 Task: Search one way flight ticket for 2 adults, 2 children, 2 infants in seat in first from Evansville: Evansville Regional Airport to Springfield: Abraham Lincoln Capital Airport on 5-2-2023. Choice of flights is Spirit. Number of bags: 1 checked bag. Price is upto 71000. Outbound departure time preference is 20:15.
Action: Mouse moved to (371, 333)
Screenshot: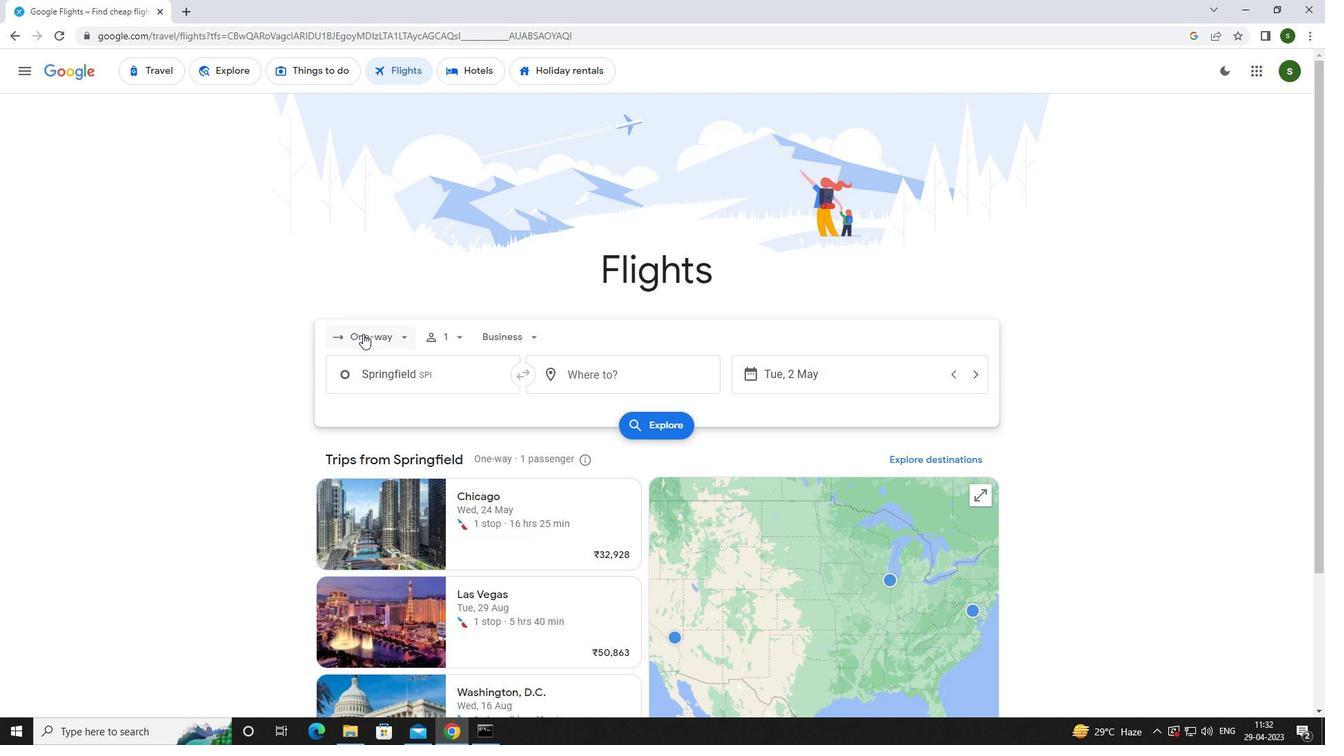 
Action: Mouse pressed left at (371, 333)
Screenshot: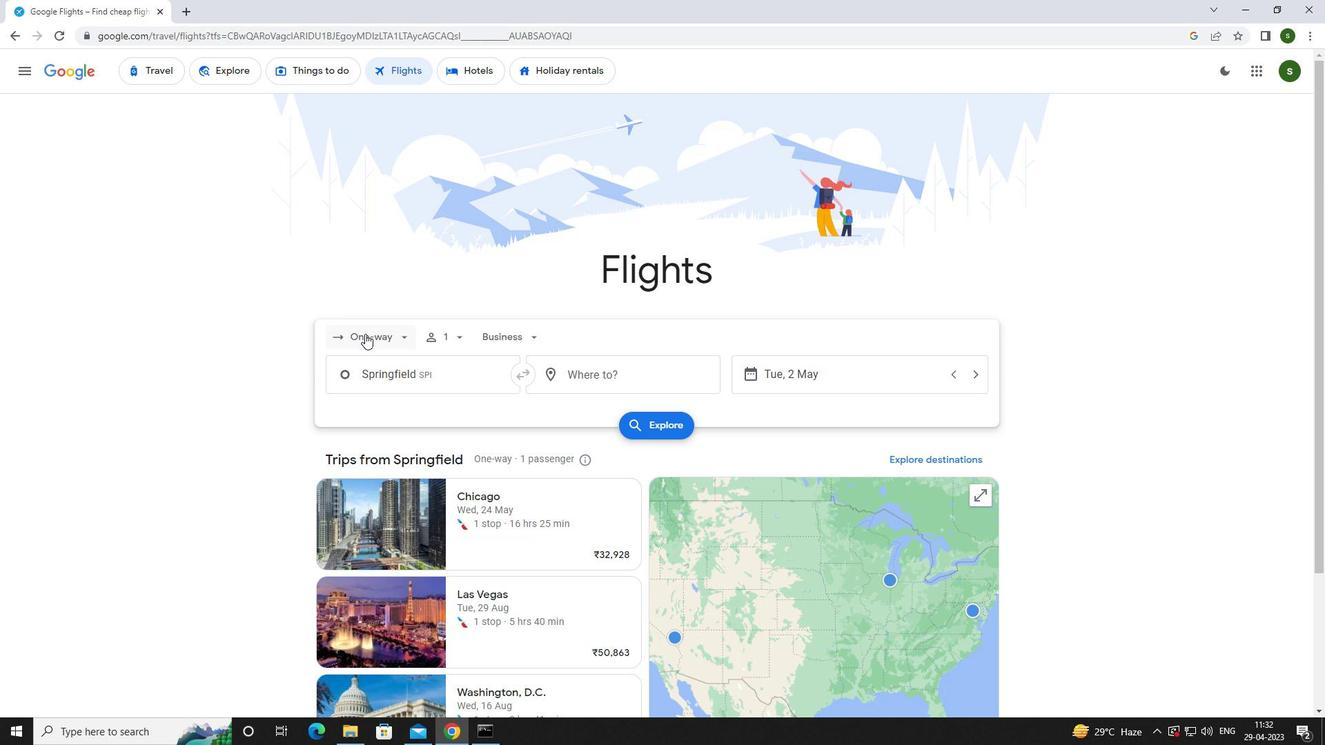 
Action: Mouse moved to (395, 402)
Screenshot: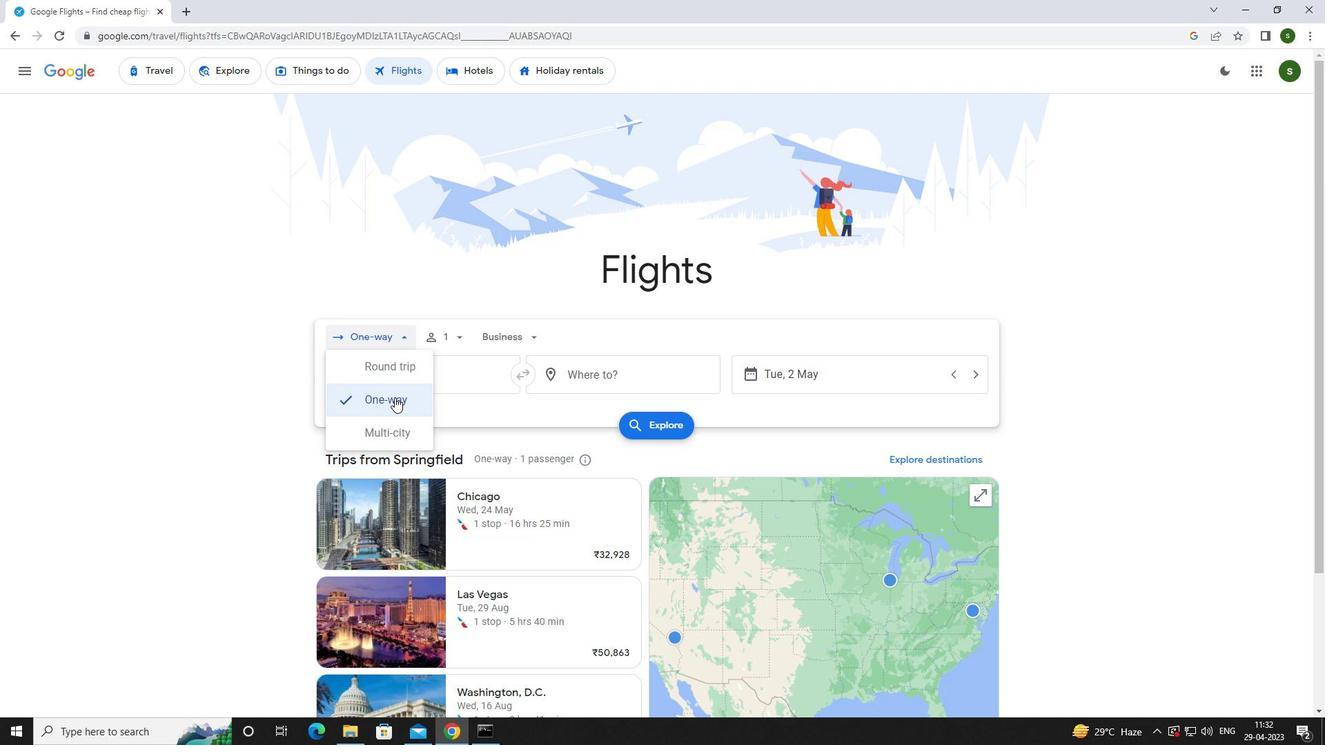
Action: Mouse pressed left at (395, 402)
Screenshot: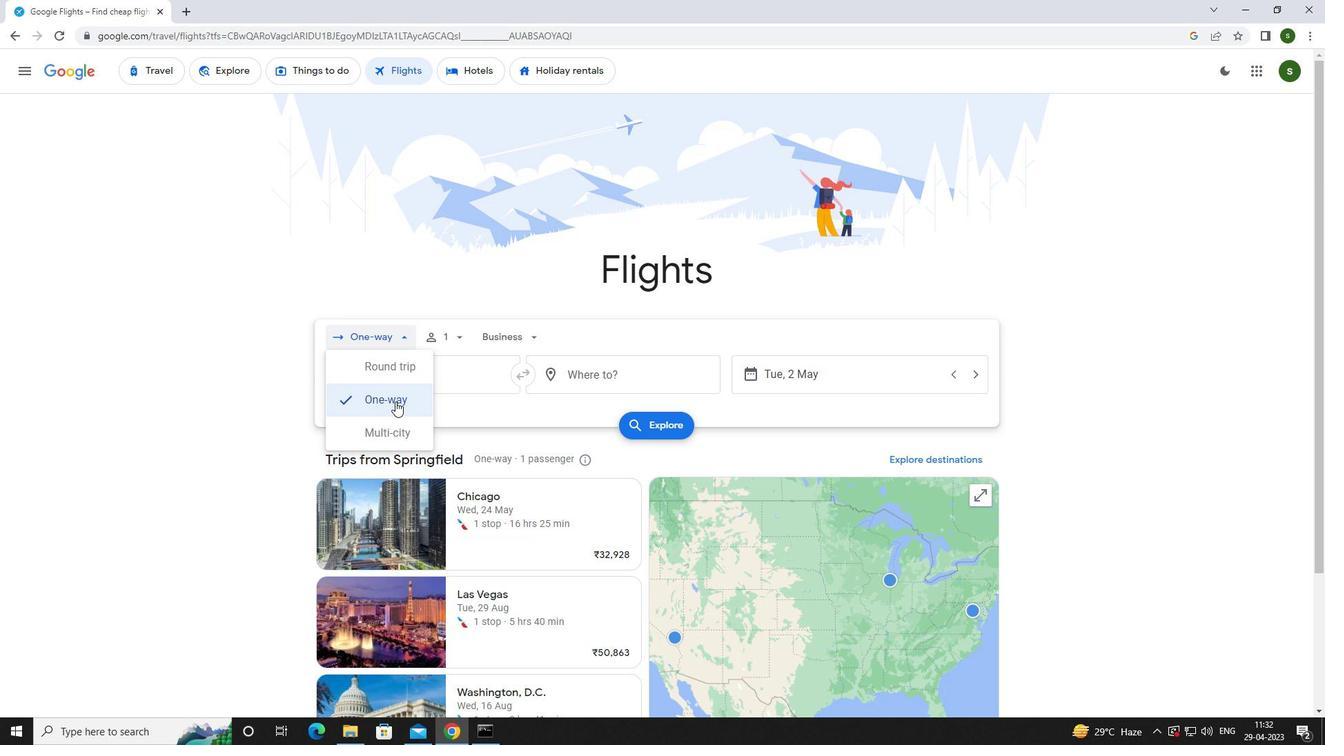 
Action: Mouse moved to (448, 337)
Screenshot: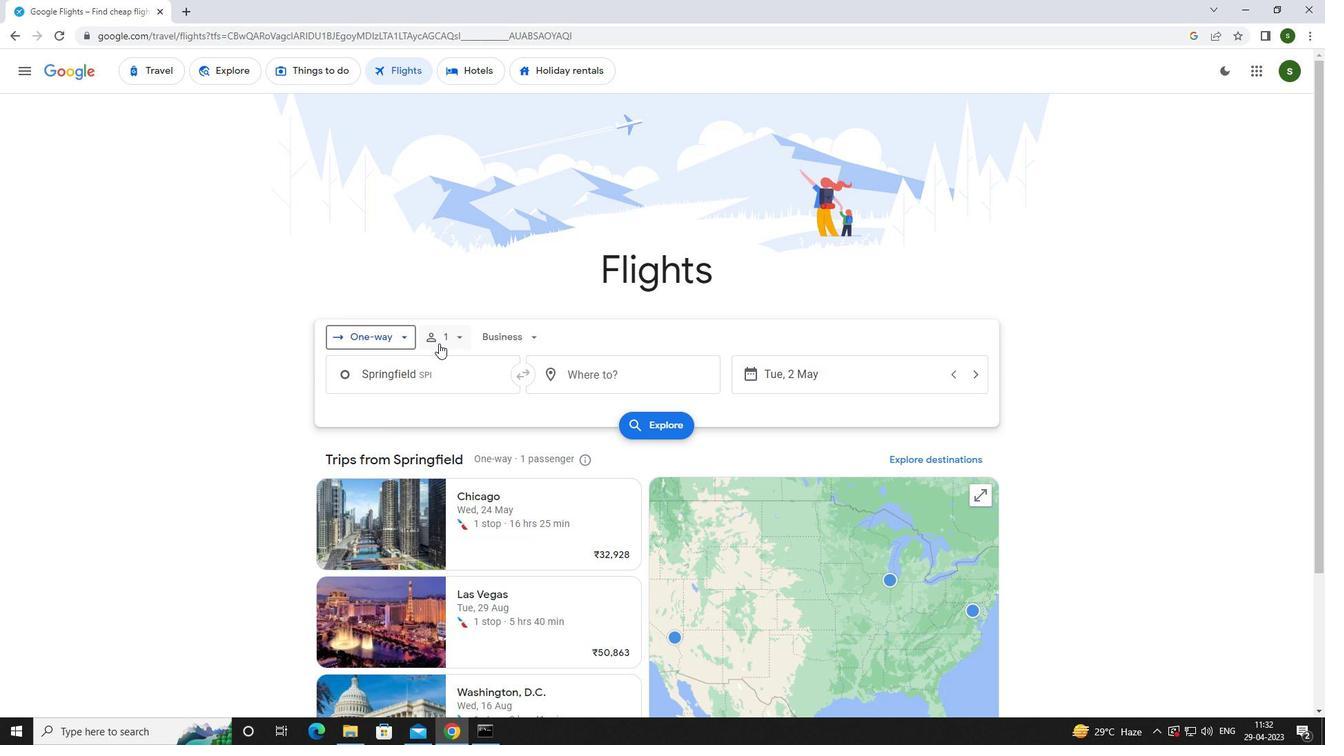 
Action: Mouse pressed left at (448, 337)
Screenshot: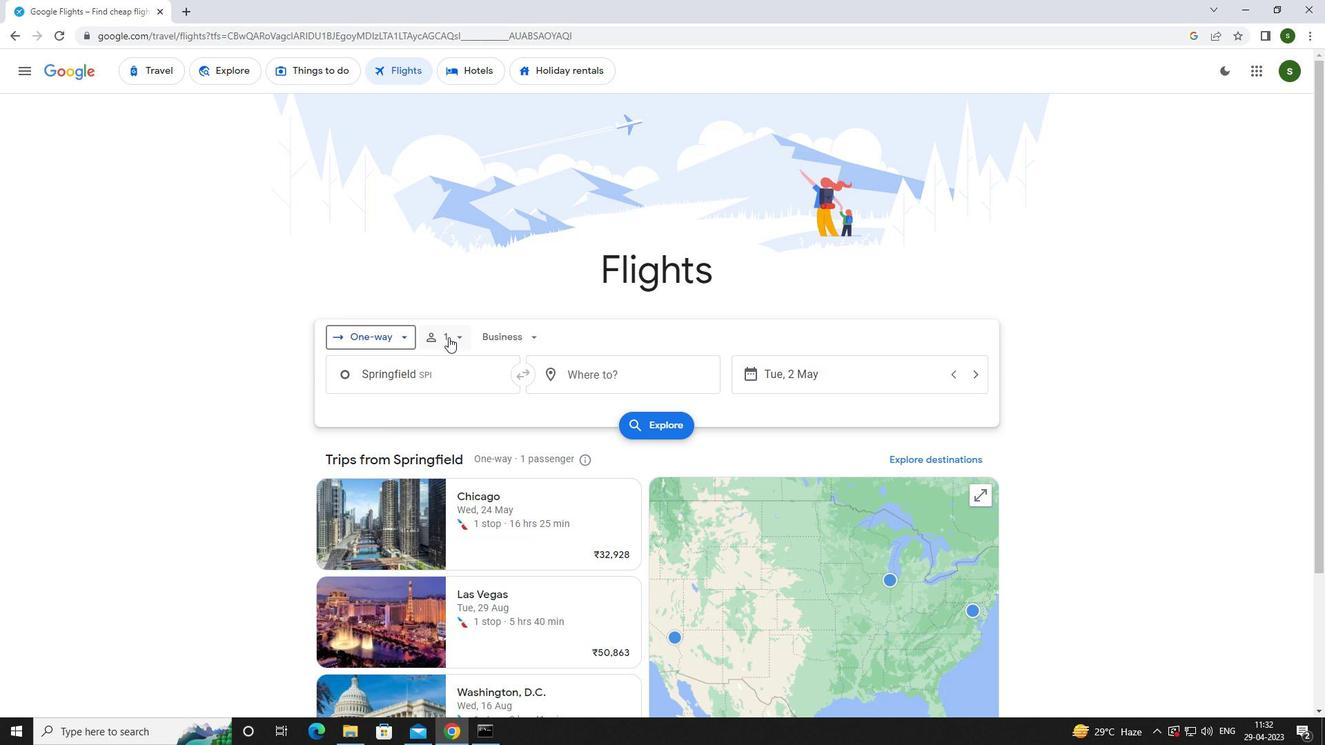 
Action: Mouse moved to (566, 372)
Screenshot: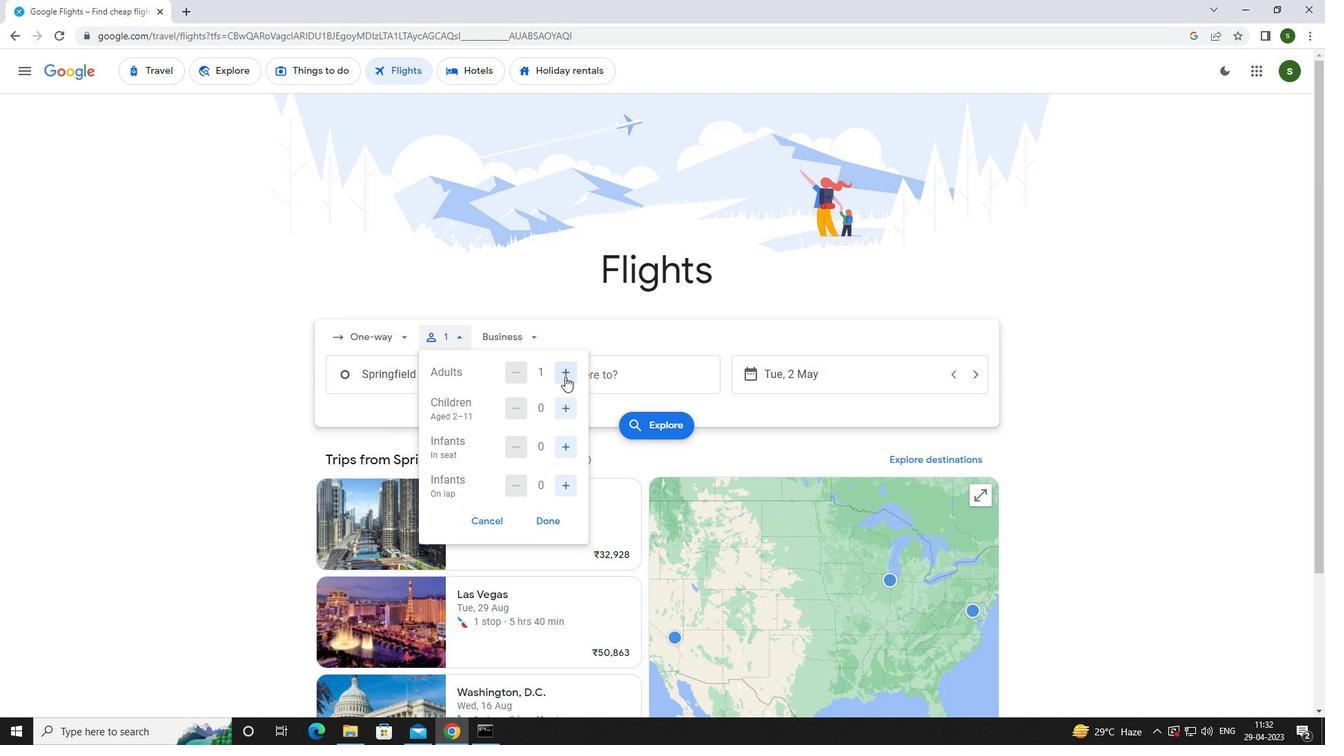
Action: Mouse pressed left at (566, 372)
Screenshot: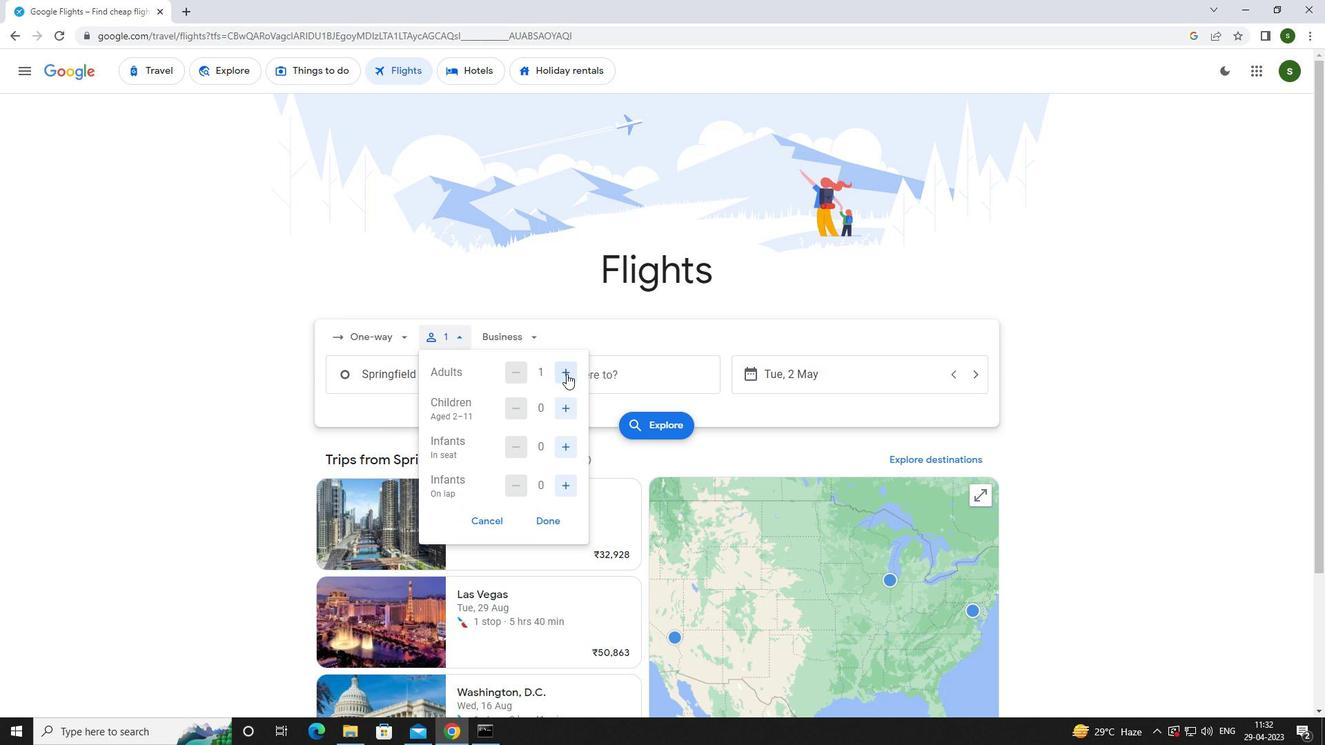 
Action: Mouse moved to (563, 403)
Screenshot: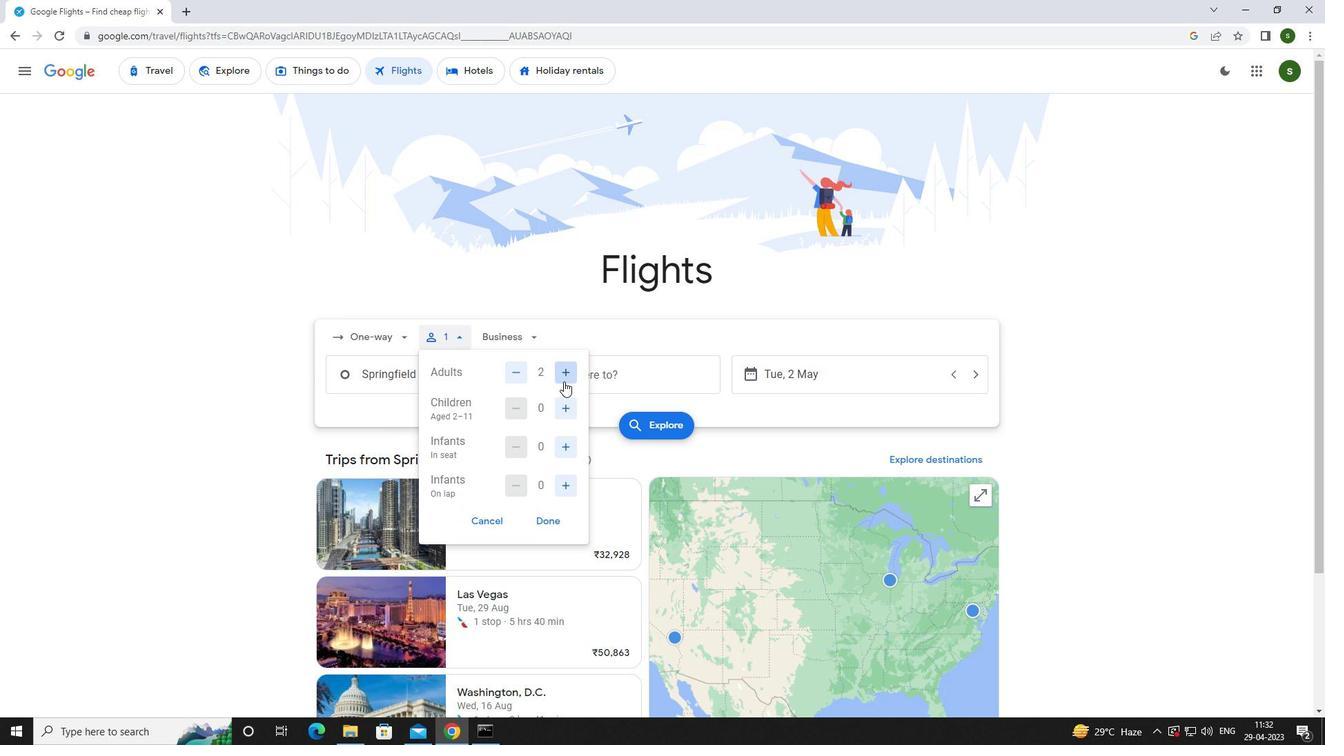 
Action: Mouse pressed left at (563, 403)
Screenshot: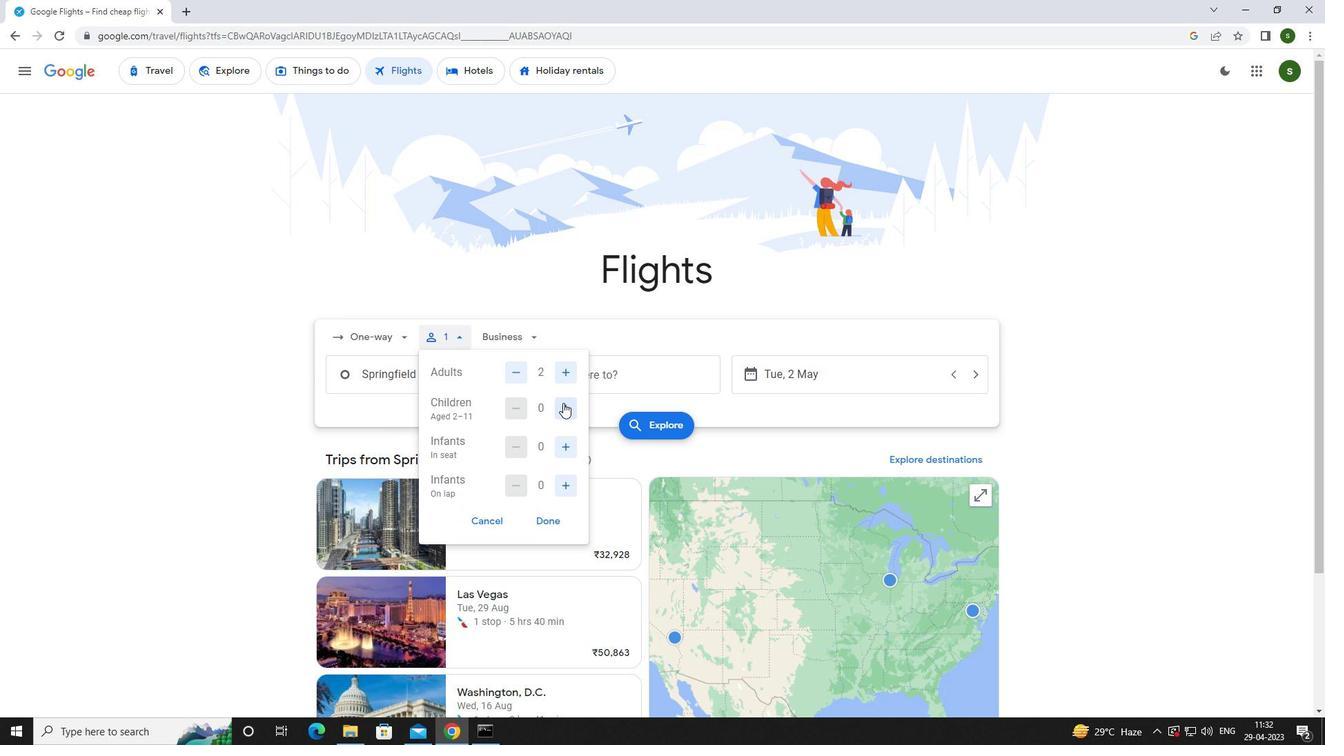 
Action: Mouse pressed left at (563, 403)
Screenshot: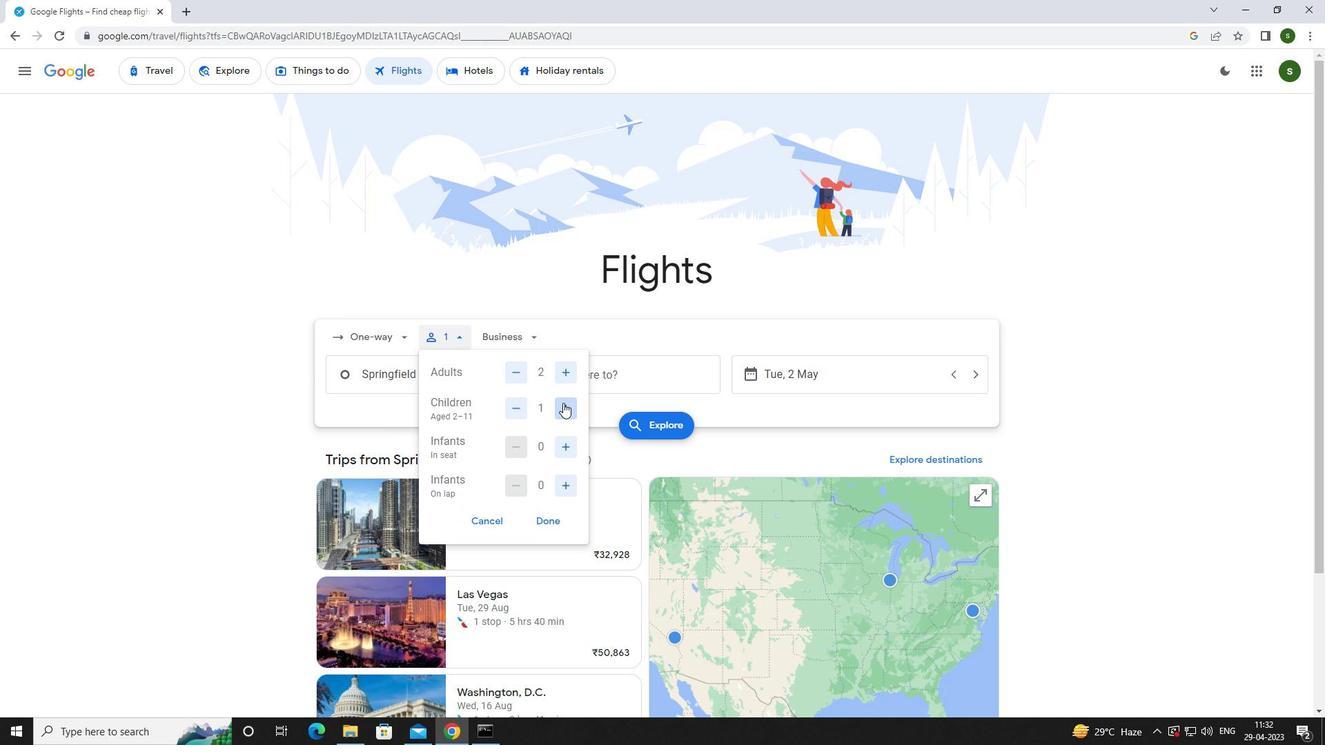 
Action: Mouse moved to (563, 445)
Screenshot: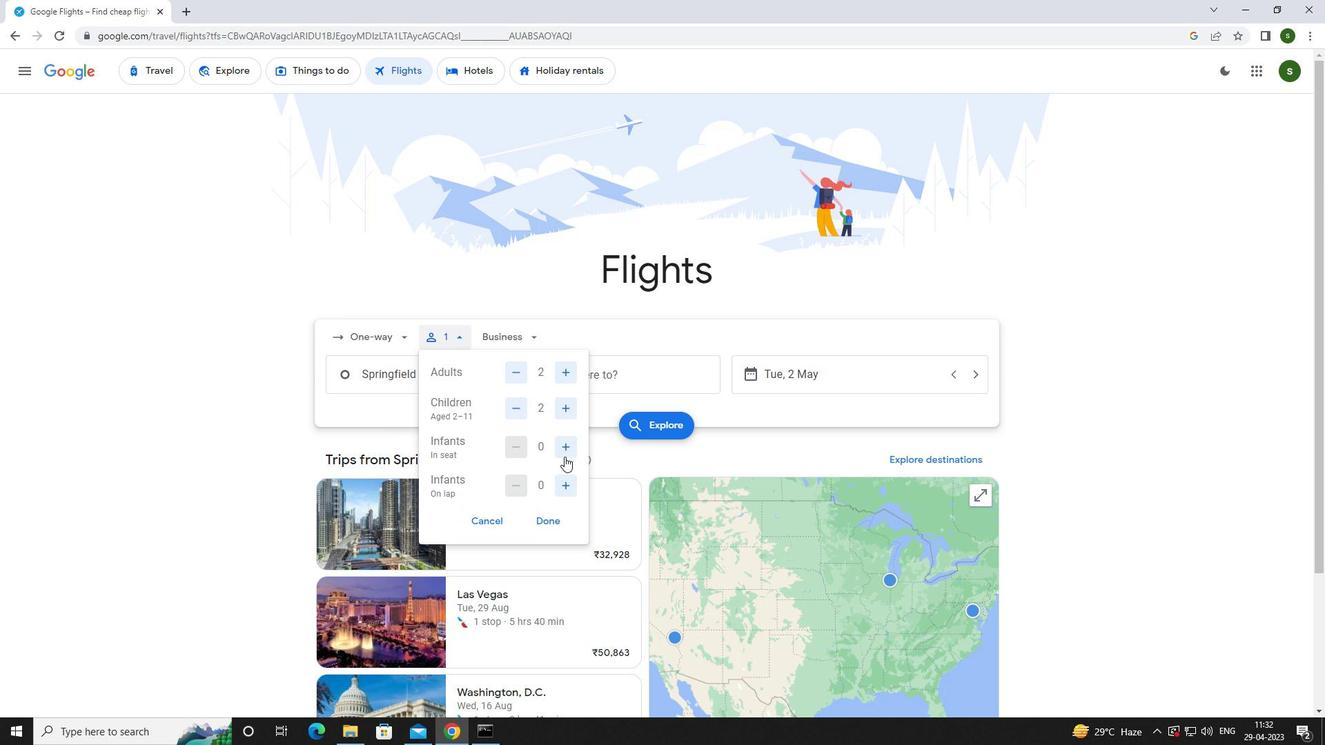 
Action: Mouse pressed left at (563, 445)
Screenshot: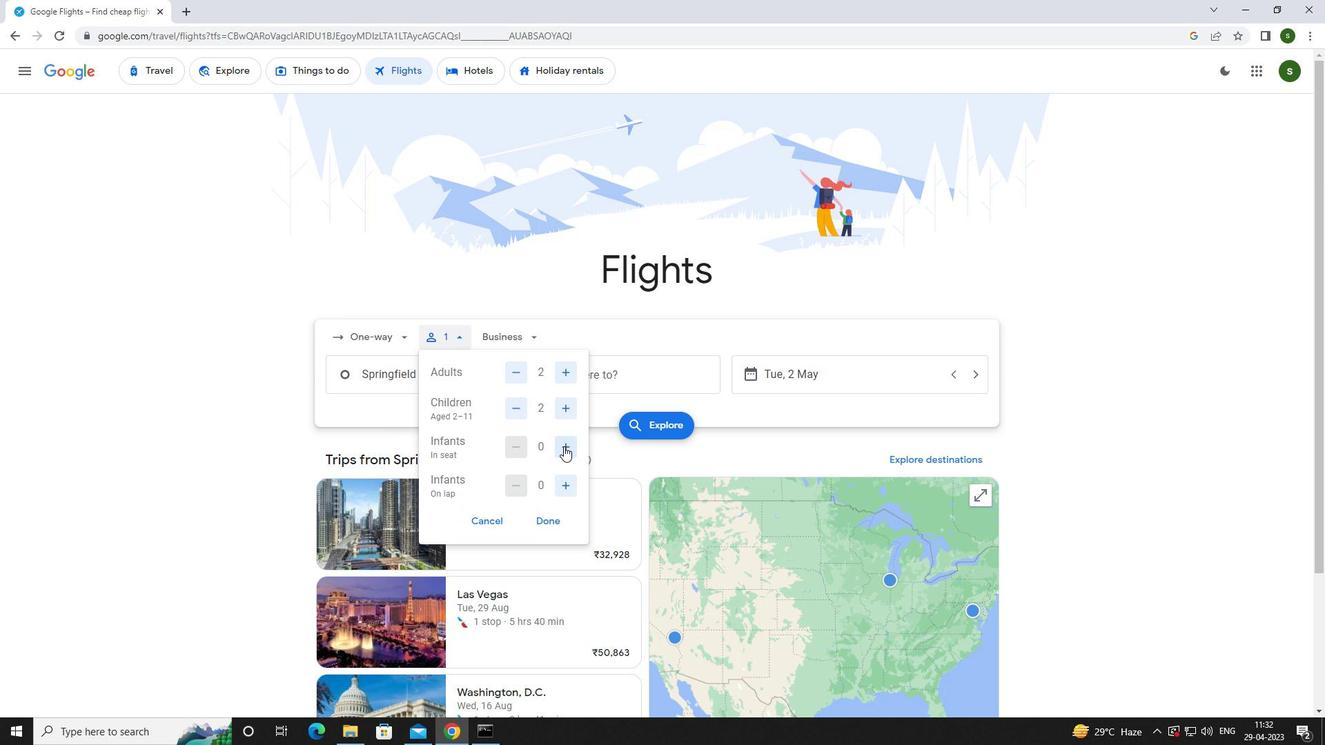 
Action: Mouse moved to (563, 445)
Screenshot: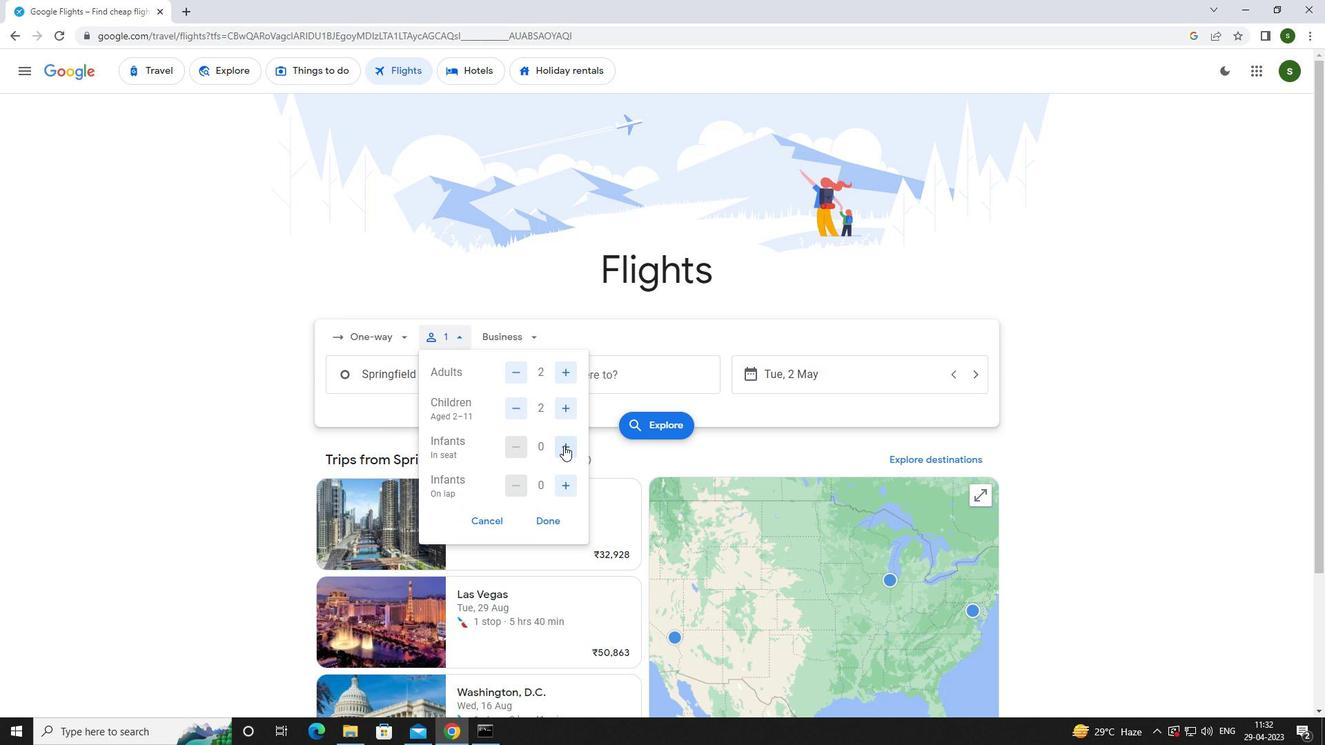 
Action: Mouse pressed left at (563, 445)
Screenshot: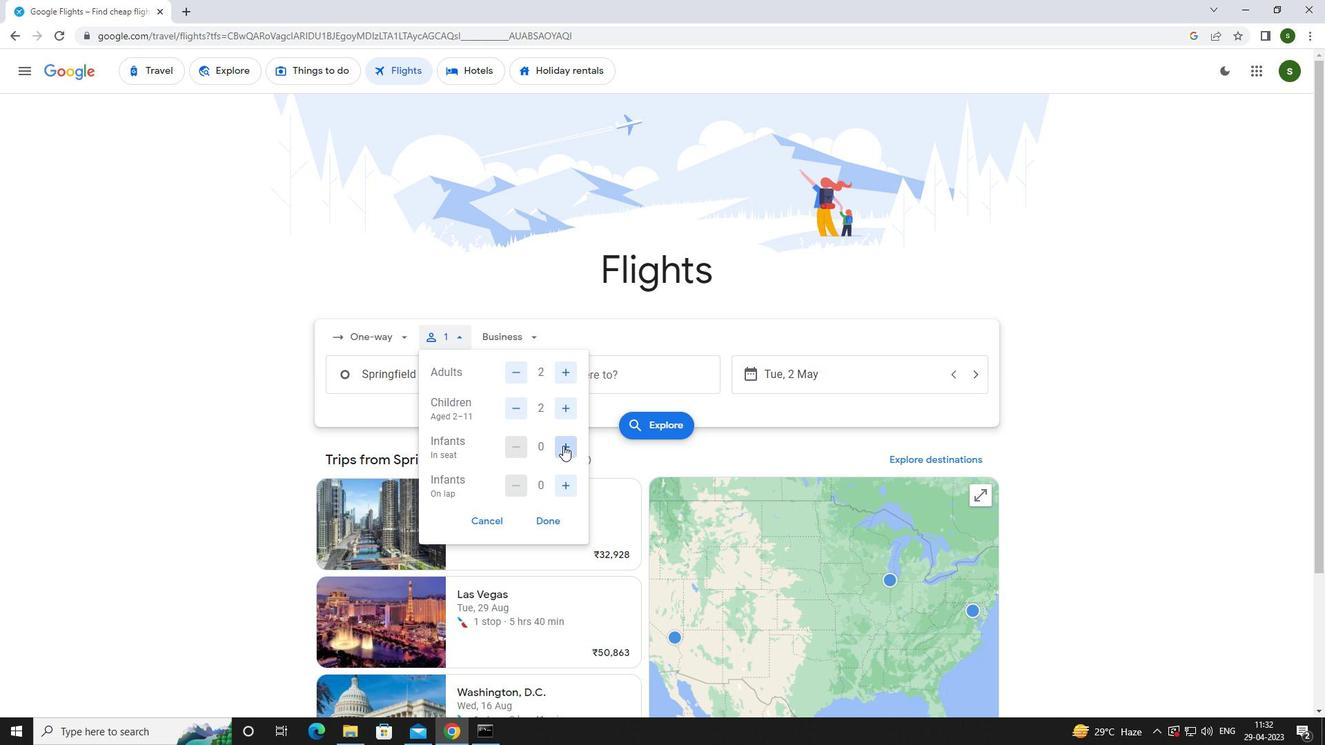 
Action: Mouse moved to (523, 336)
Screenshot: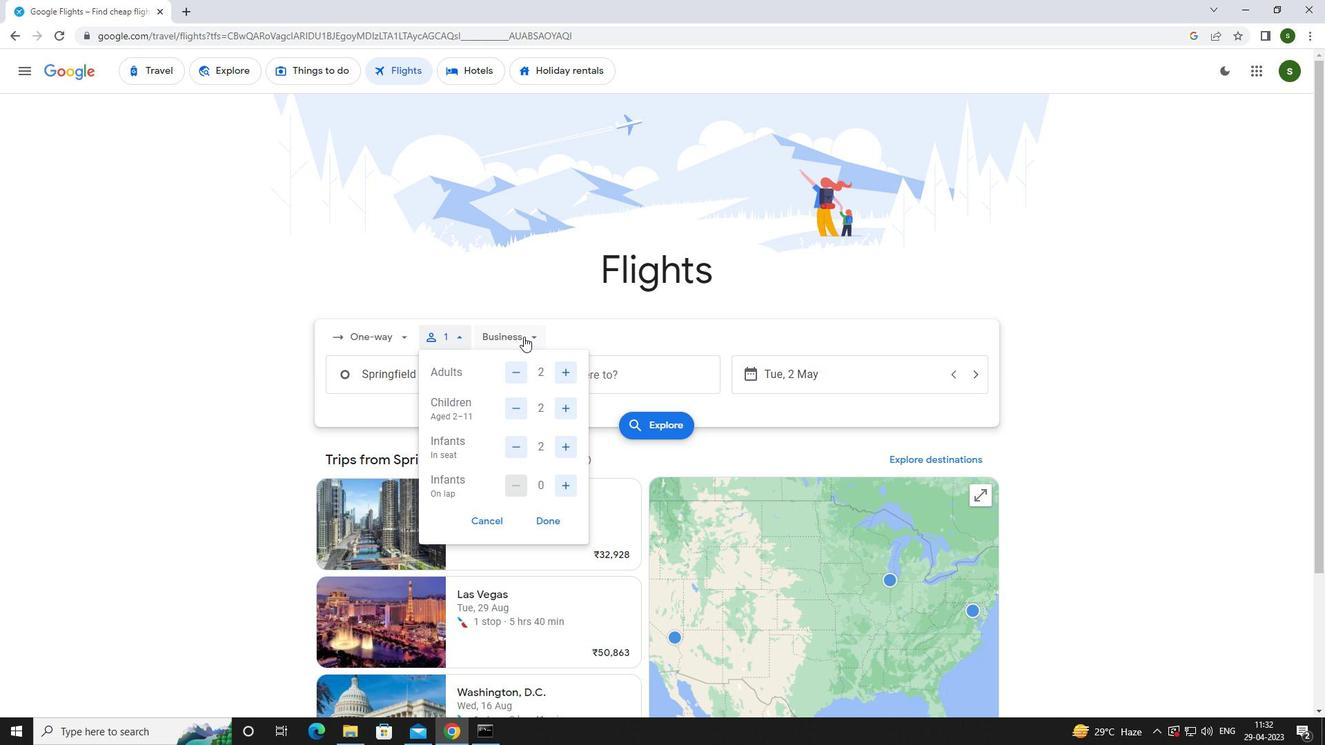 
Action: Mouse pressed left at (523, 336)
Screenshot: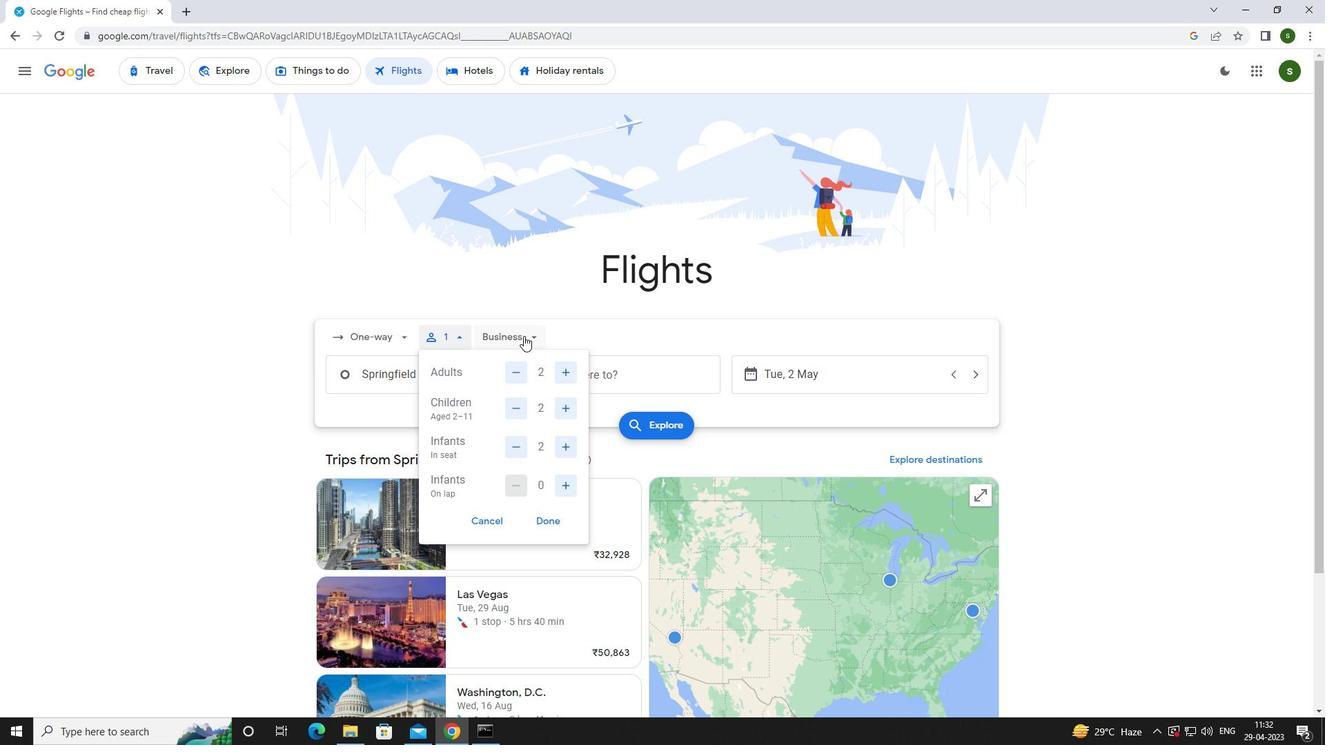
Action: Mouse moved to (525, 464)
Screenshot: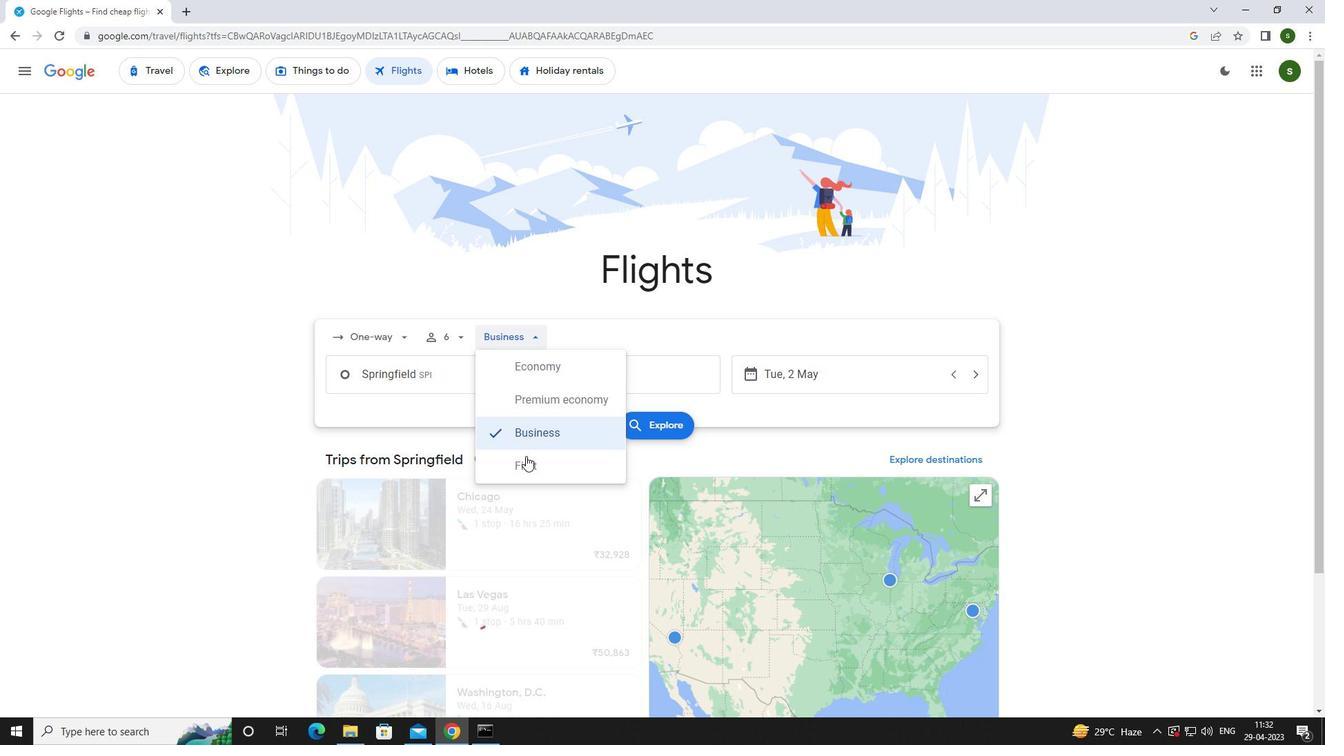 
Action: Mouse pressed left at (525, 464)
Screenshot: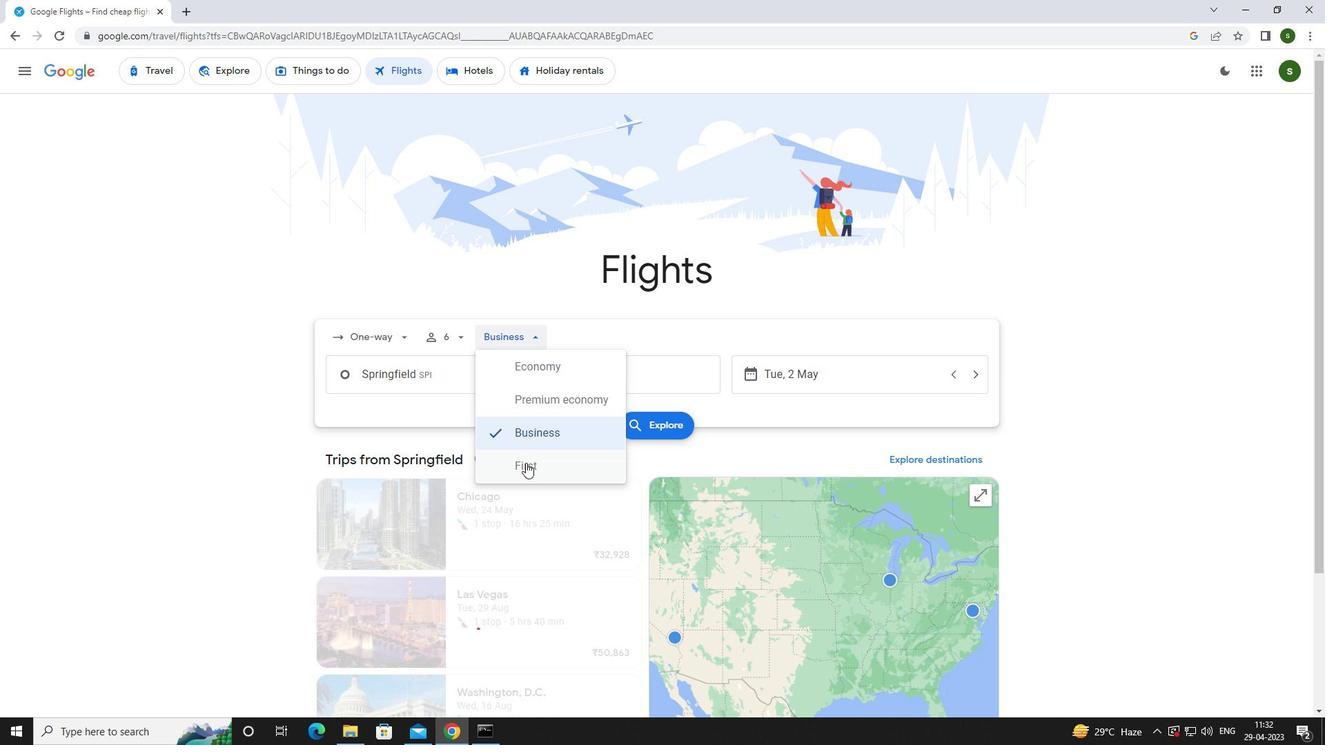 
Action: Mouse moved to (442, 382)
Screenshot: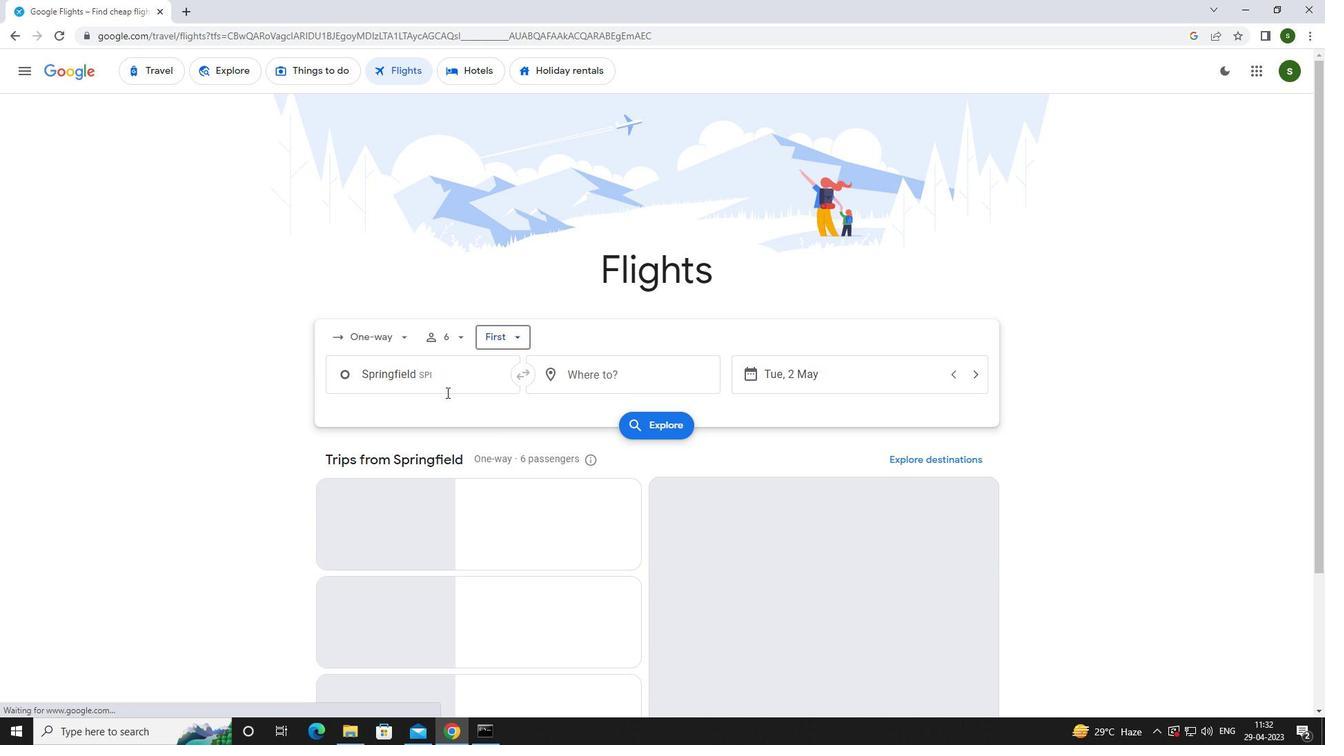 
Action: Mouse pressed left at (442, 382)
Screenshot: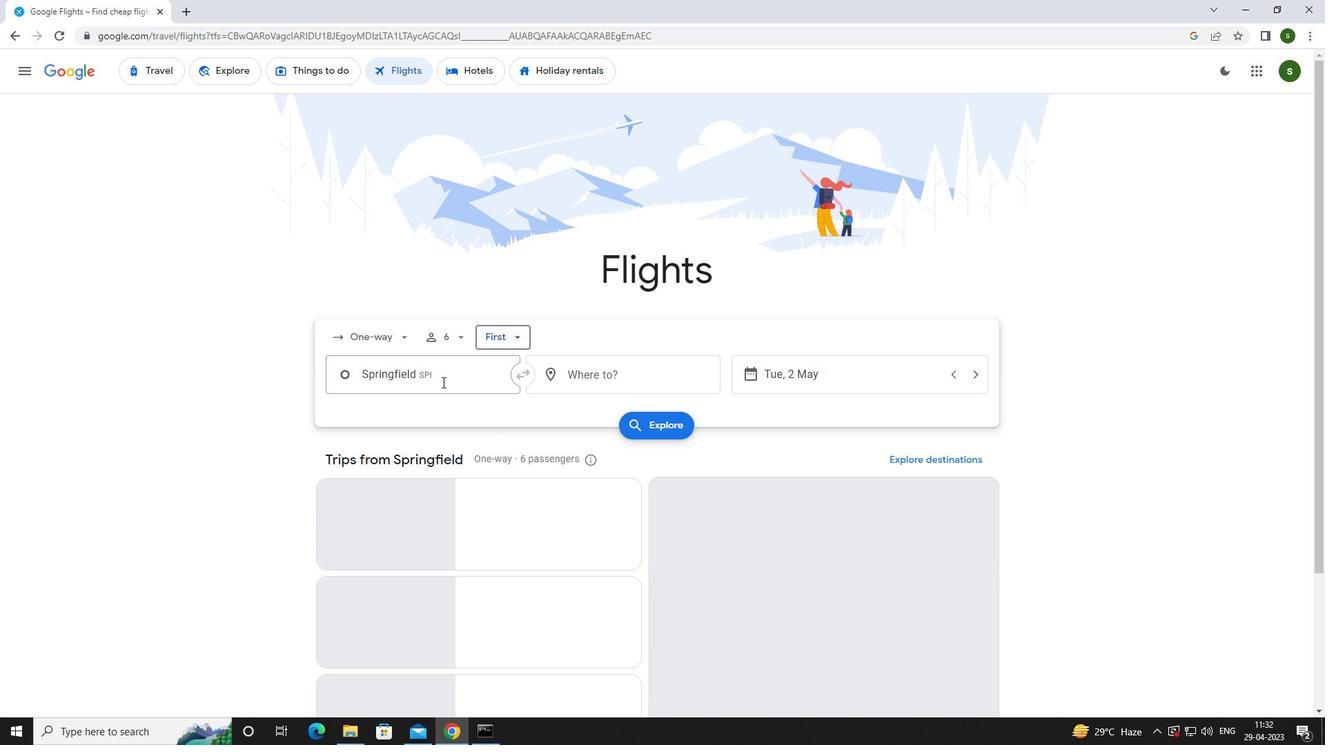 
Action: Key pressed e<Key.caps_lock>vansville
Screenshot: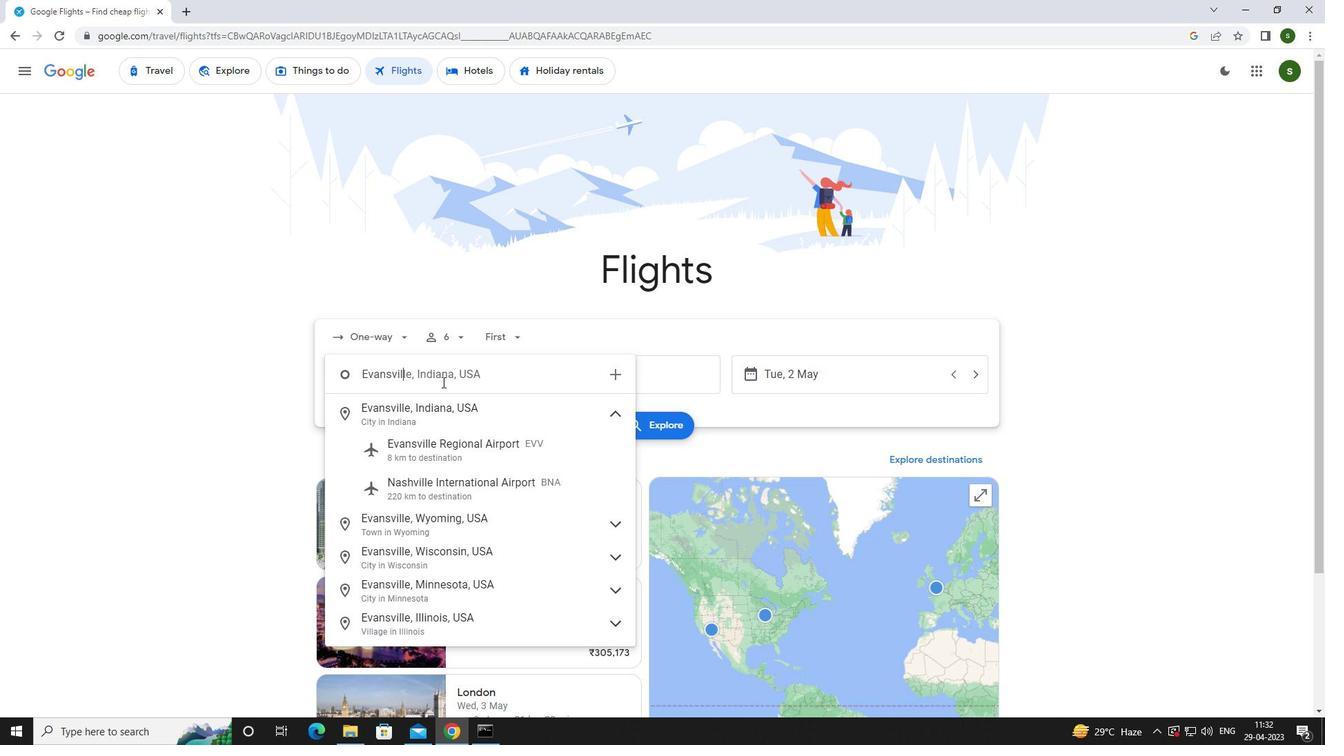 
Action: Mouse moved to (452, 437)
Screenshot: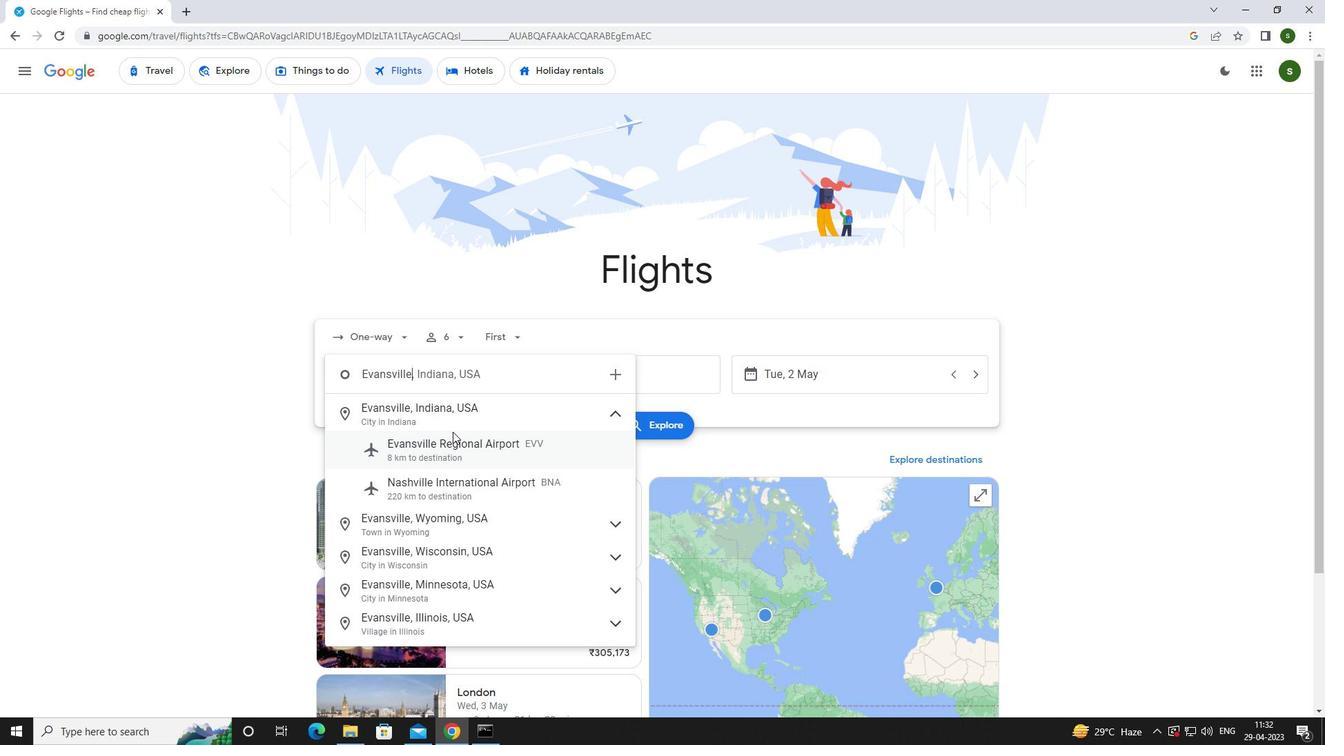 
Action: Mouse pressed left at (452, 437)
Screenshot: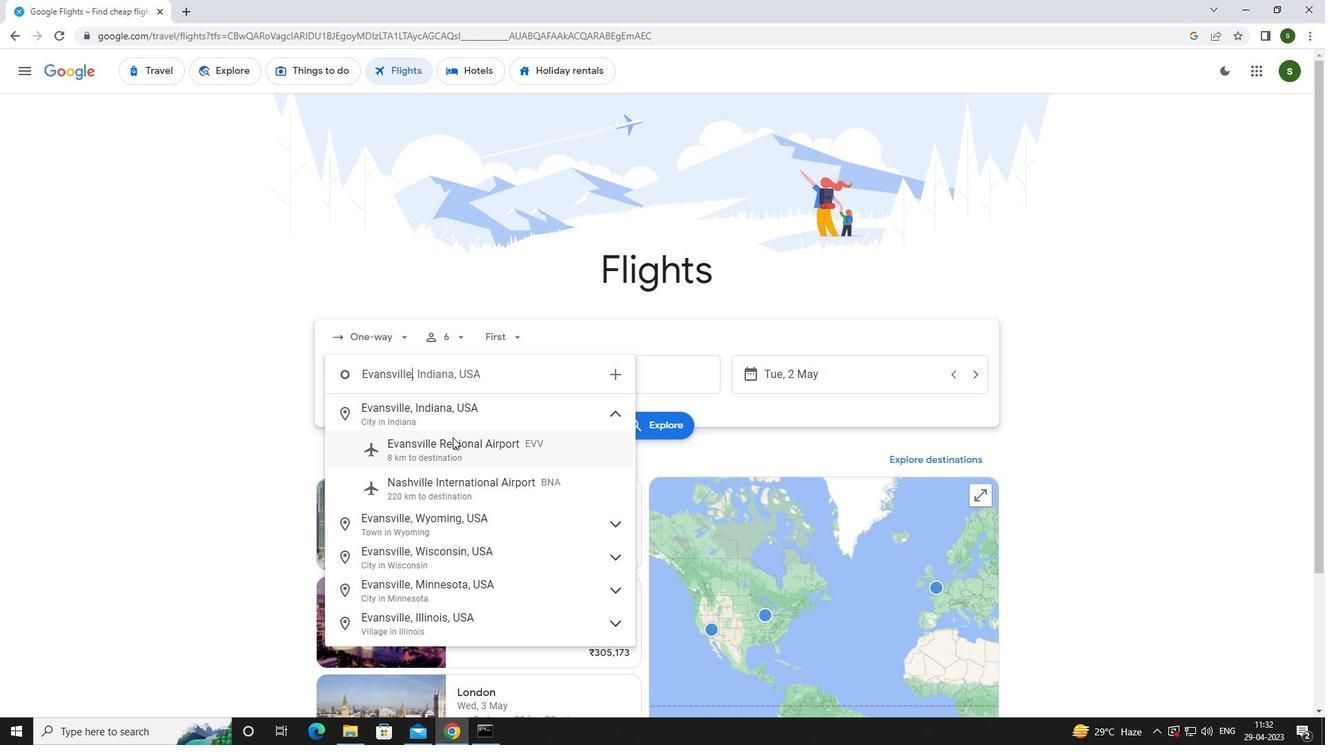 
Action: Mouse moved to (570, 364)
Screenshot: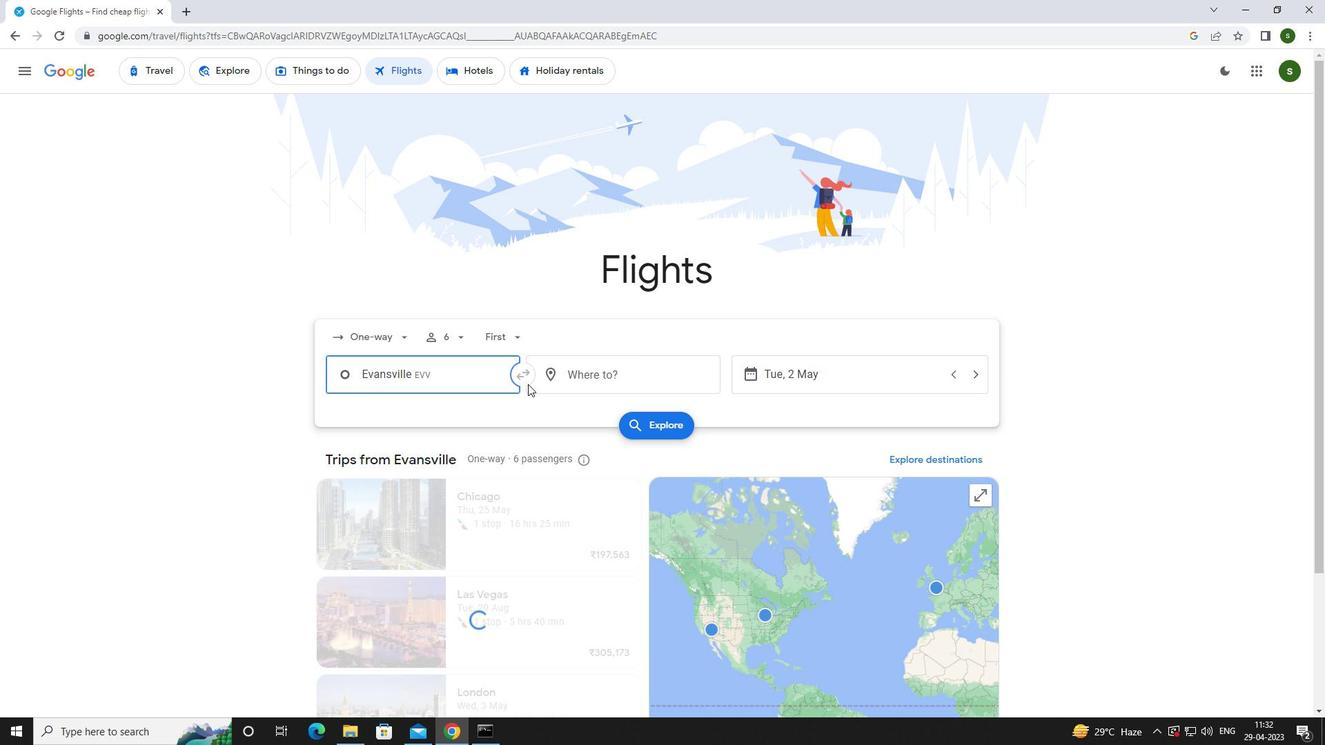 
Action: Mouse pressed left at (570, 364)
Screenshot: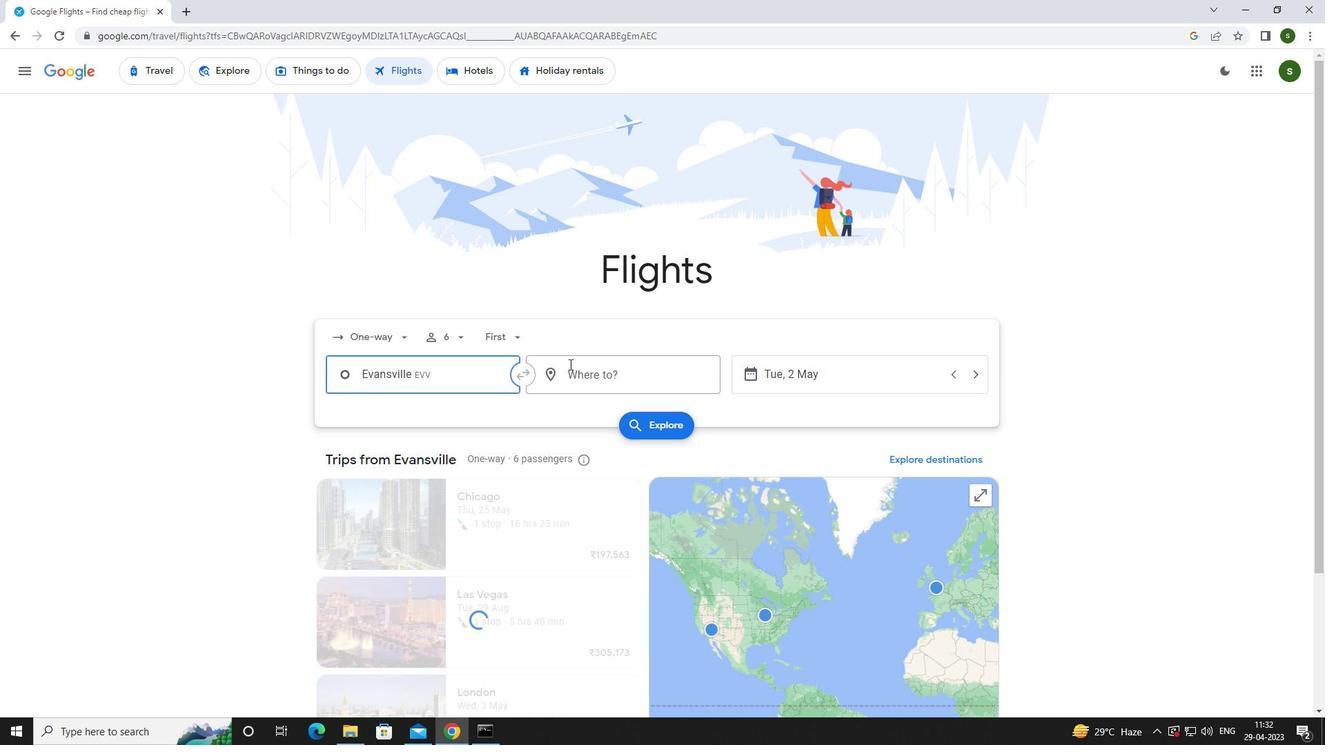 
Action: Mouse moved to (558, 366)
Screenshot: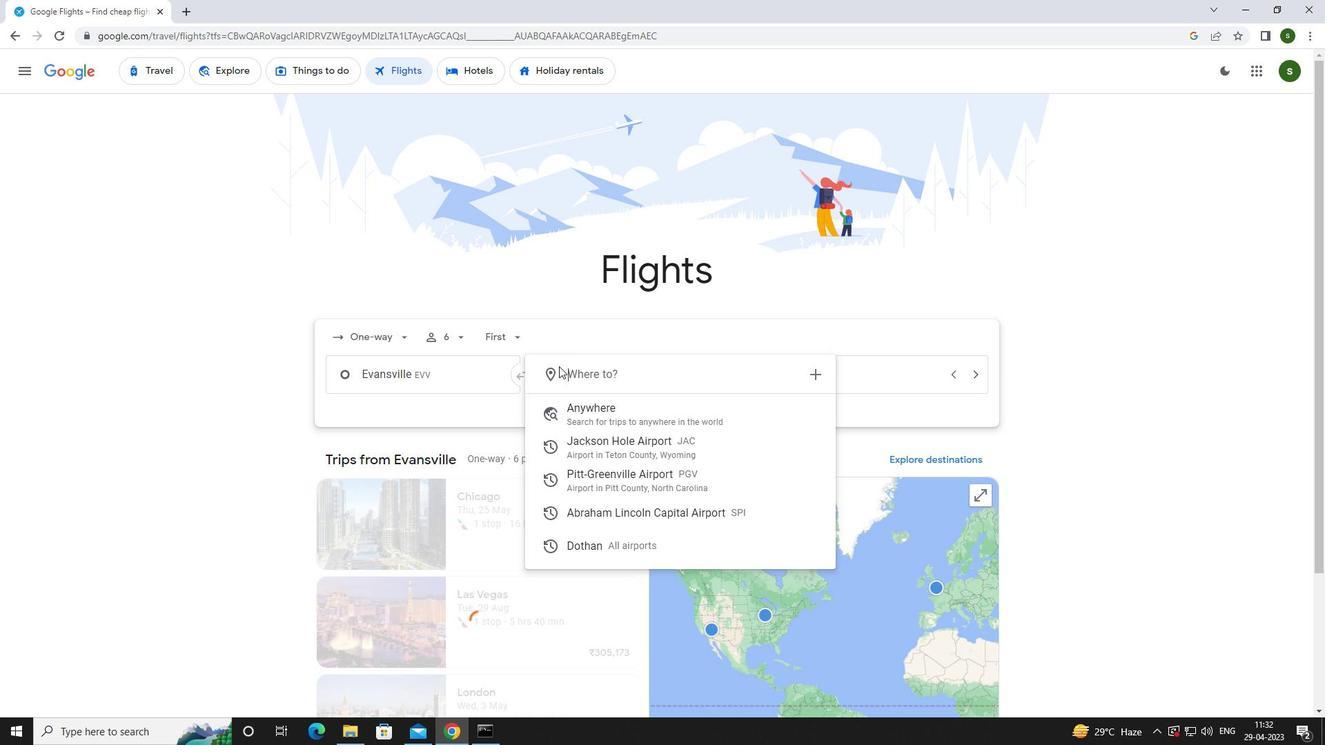 
Action: Key pressed <Key.caps_lock>s<Key.caps_lock>pringfield
Screenshot: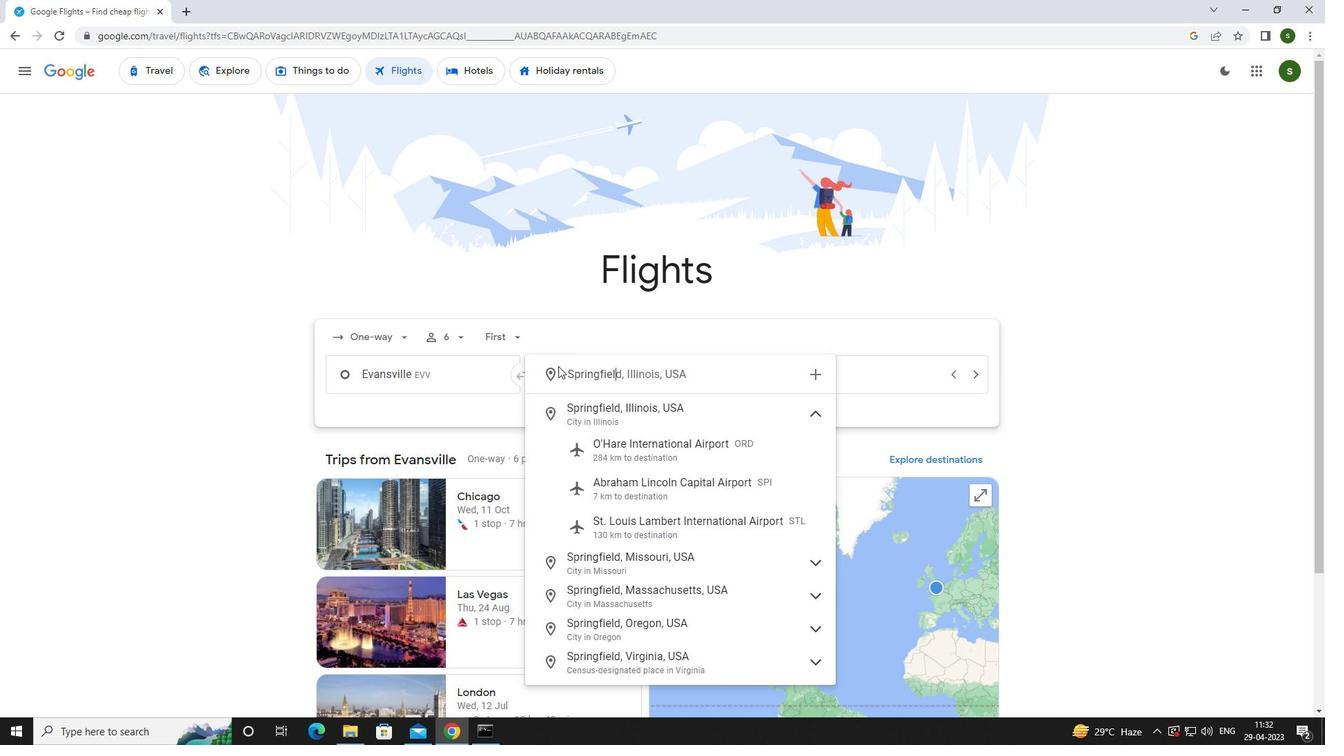 
Action: Mouse moved to (639, 500)
Screenshot: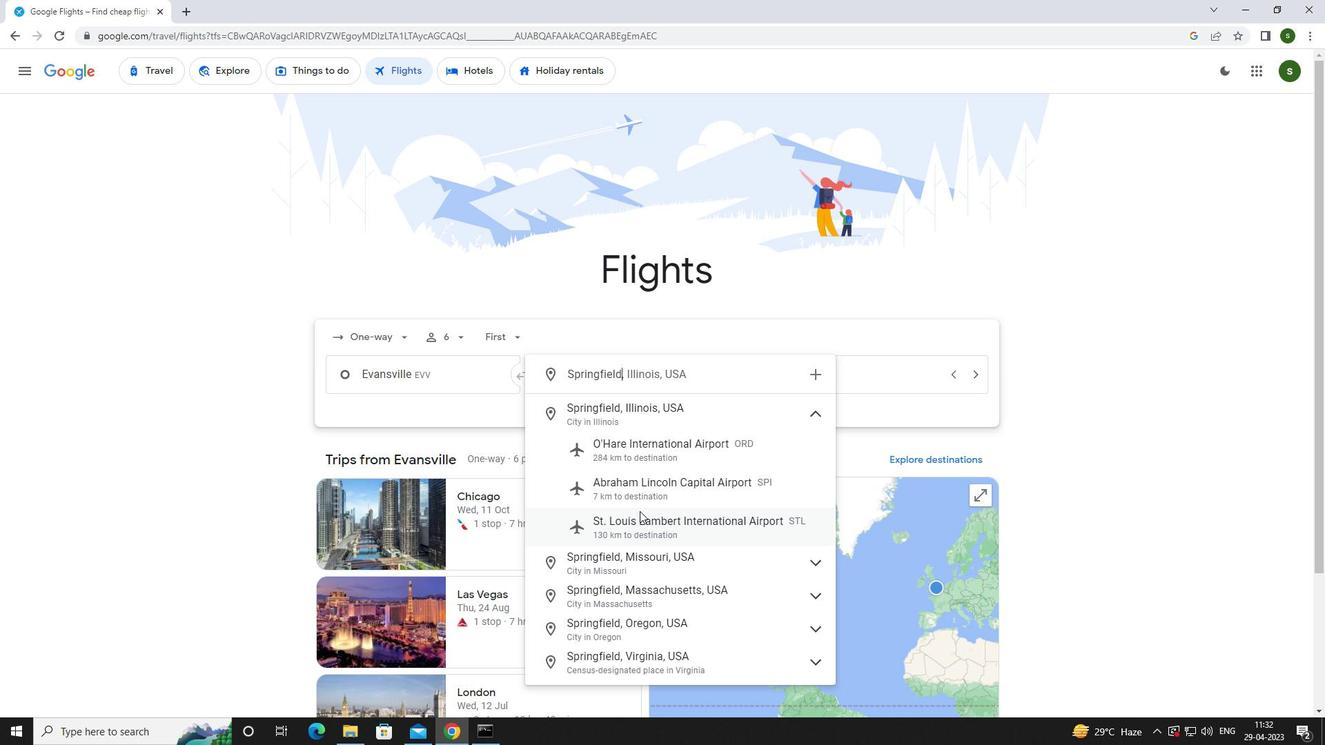 
Action: Mouse pressed left at (639, 500)
Screenshot: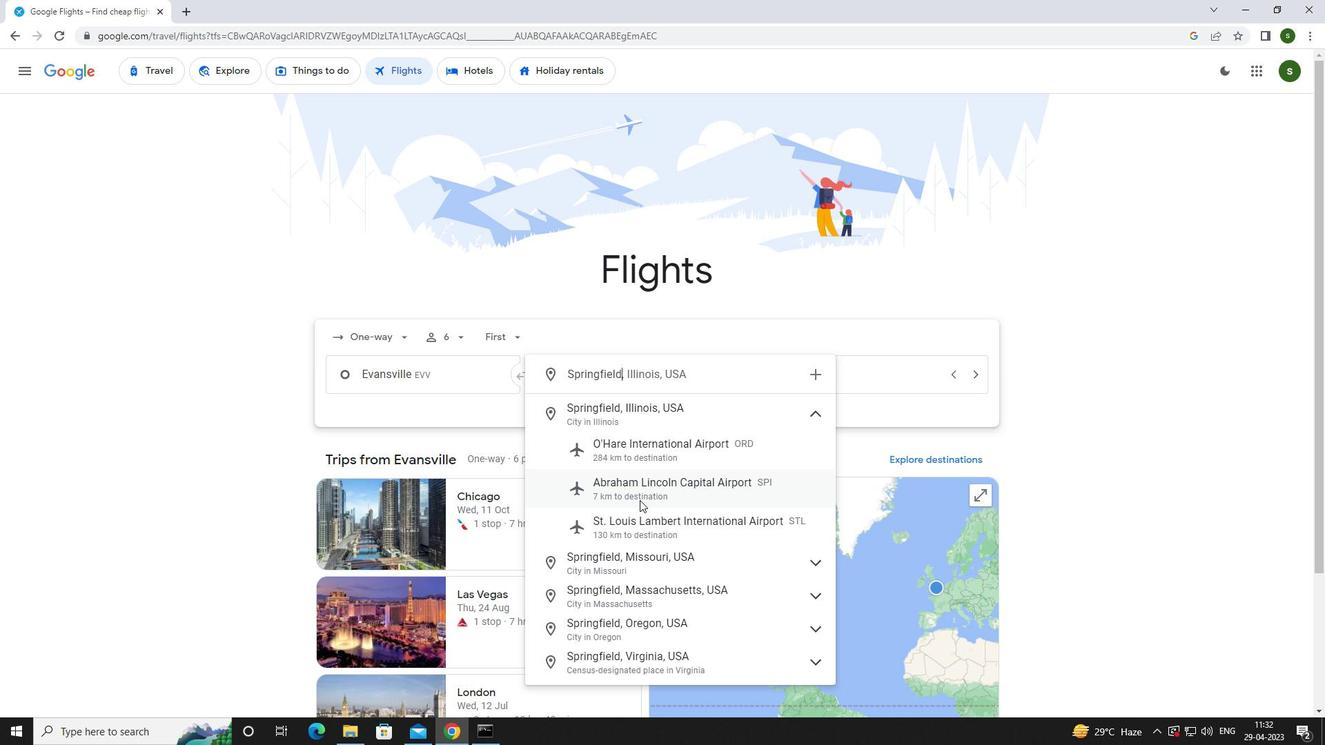 
Action: Mouse moved to (824, 372)
Screenshot: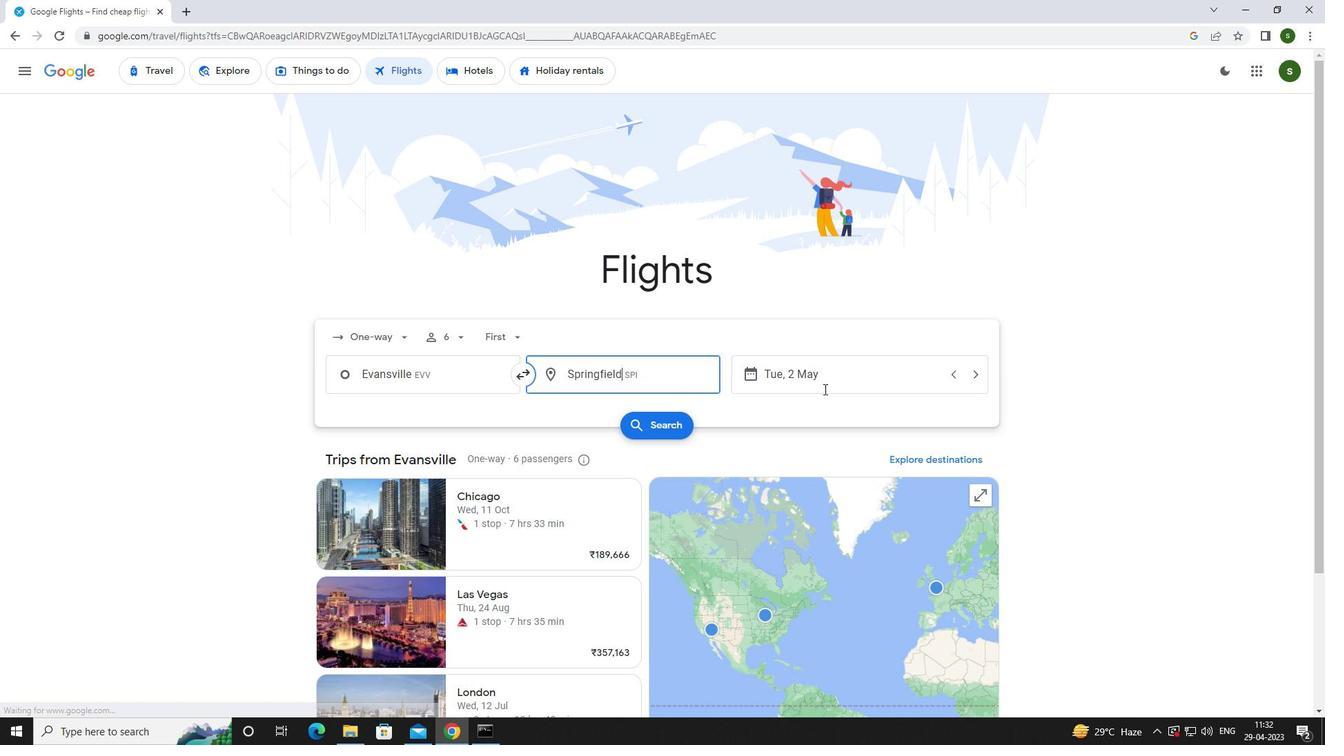 
Action: Mouse pressed left at (824, 372)
Screenshot: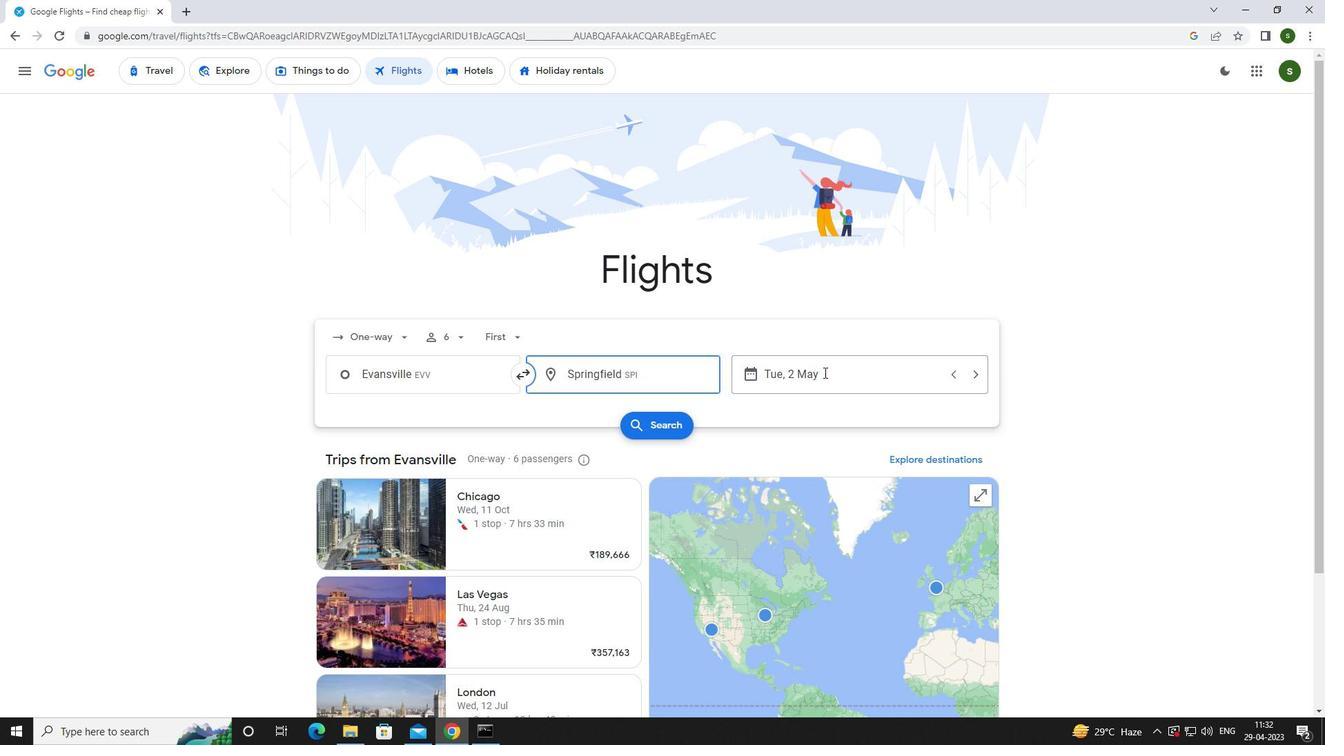 
Action: Mouse moved to (829, 474)
Screenshot: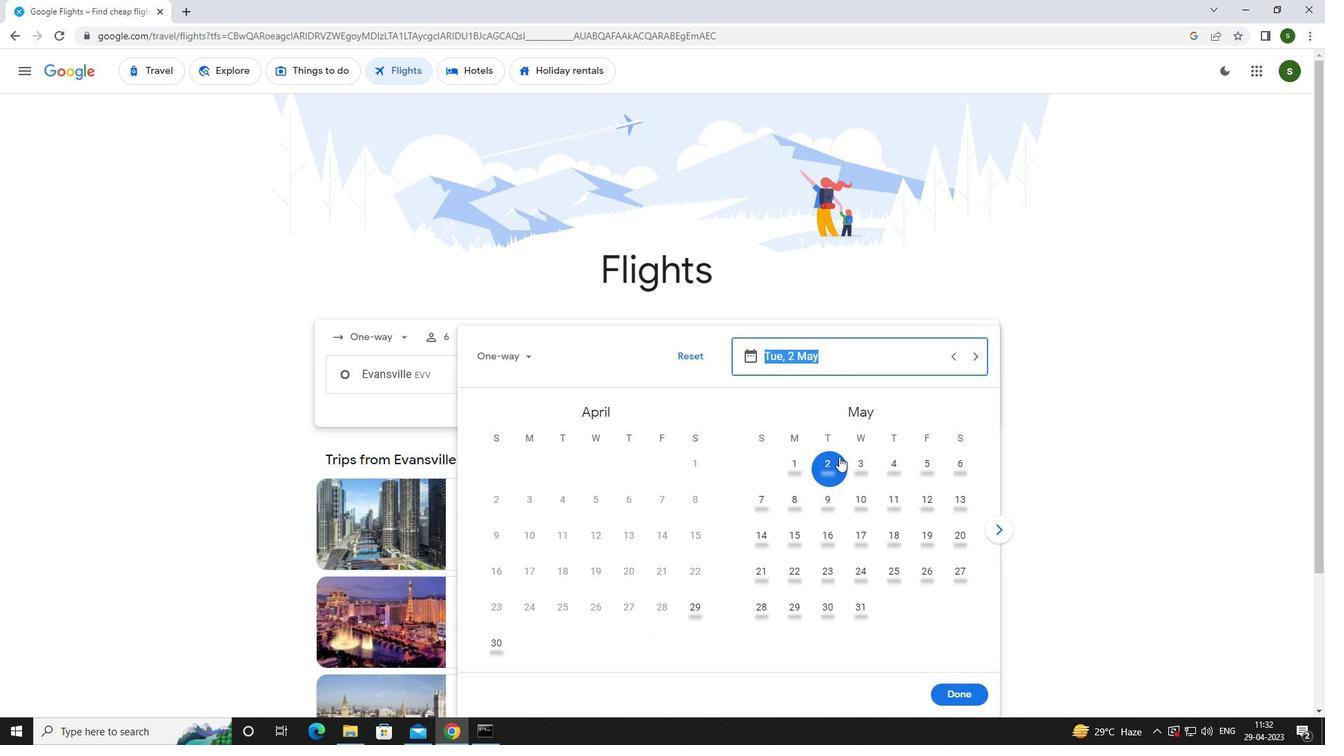 
Action: Mouse pressed left at (829, 474)
Screenshot: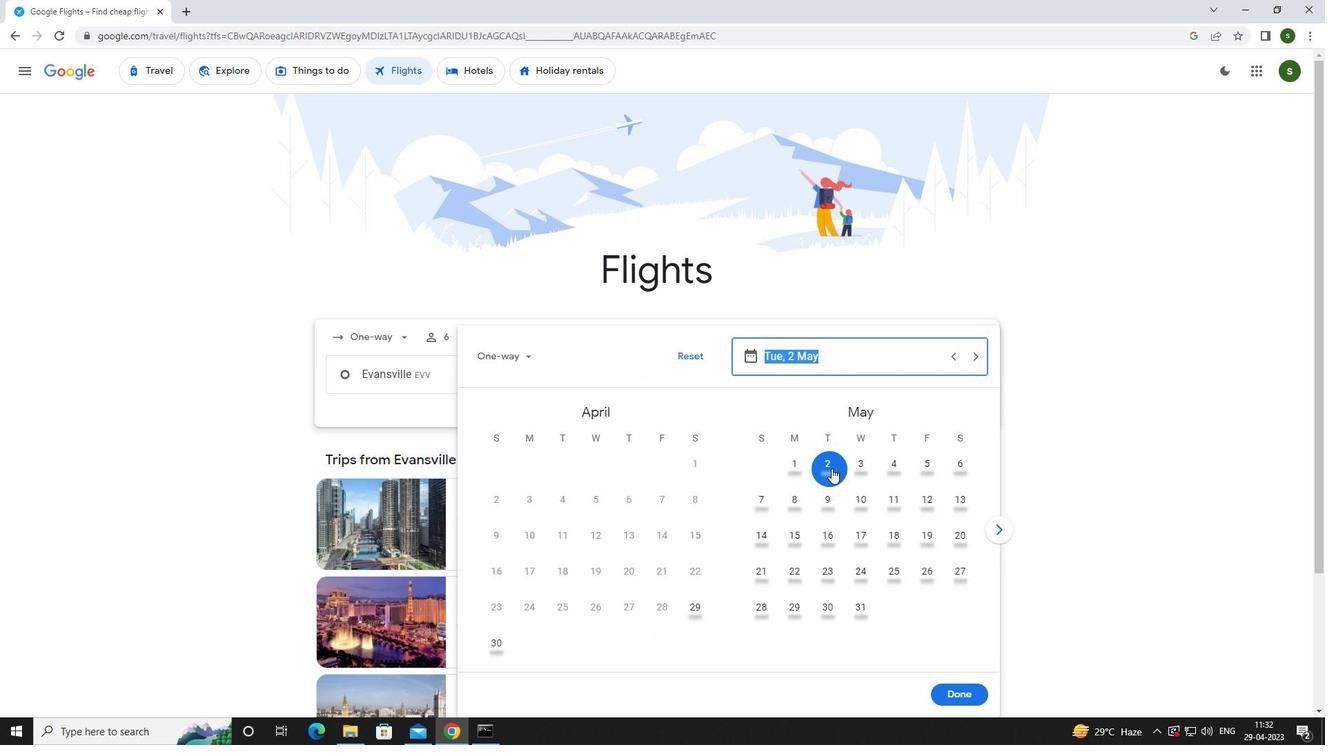 
Action: Mouse moved to (969, 683)
Screenshot: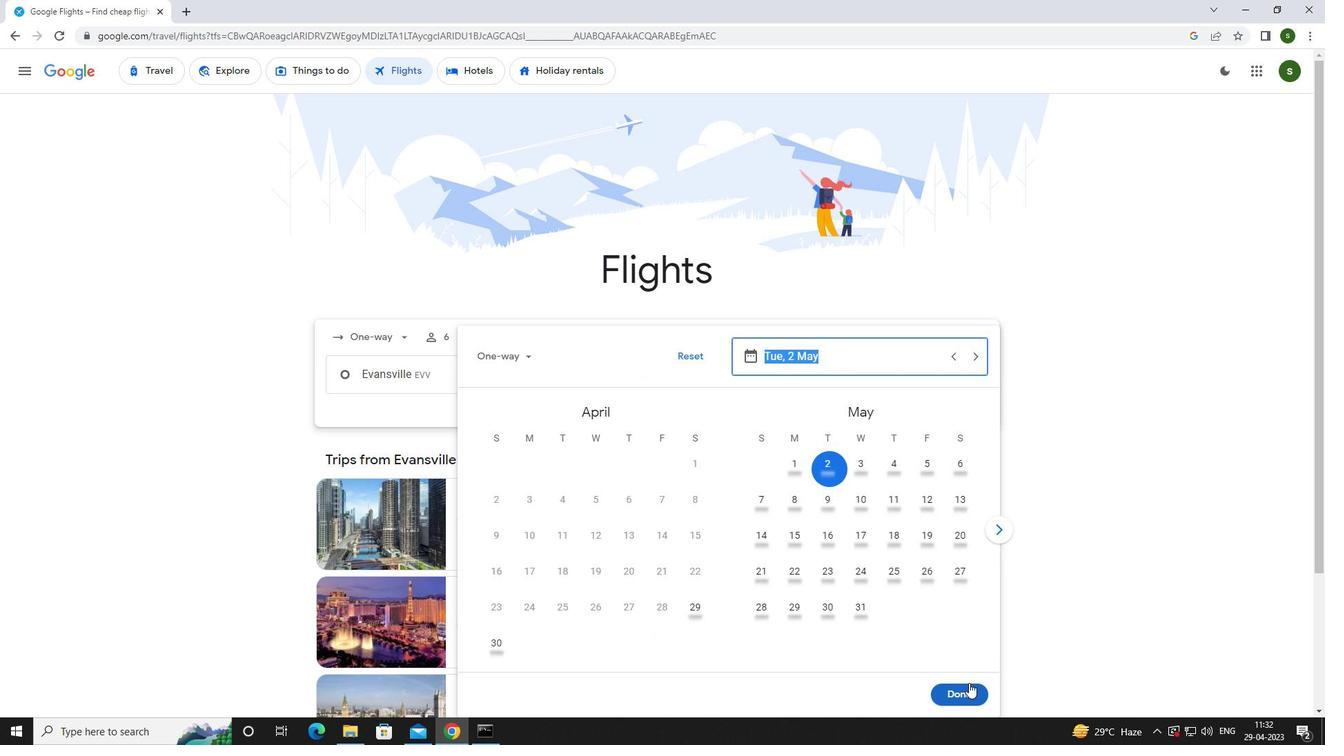 
Action: Mouse pressed left at (969, 683)
Screenshot: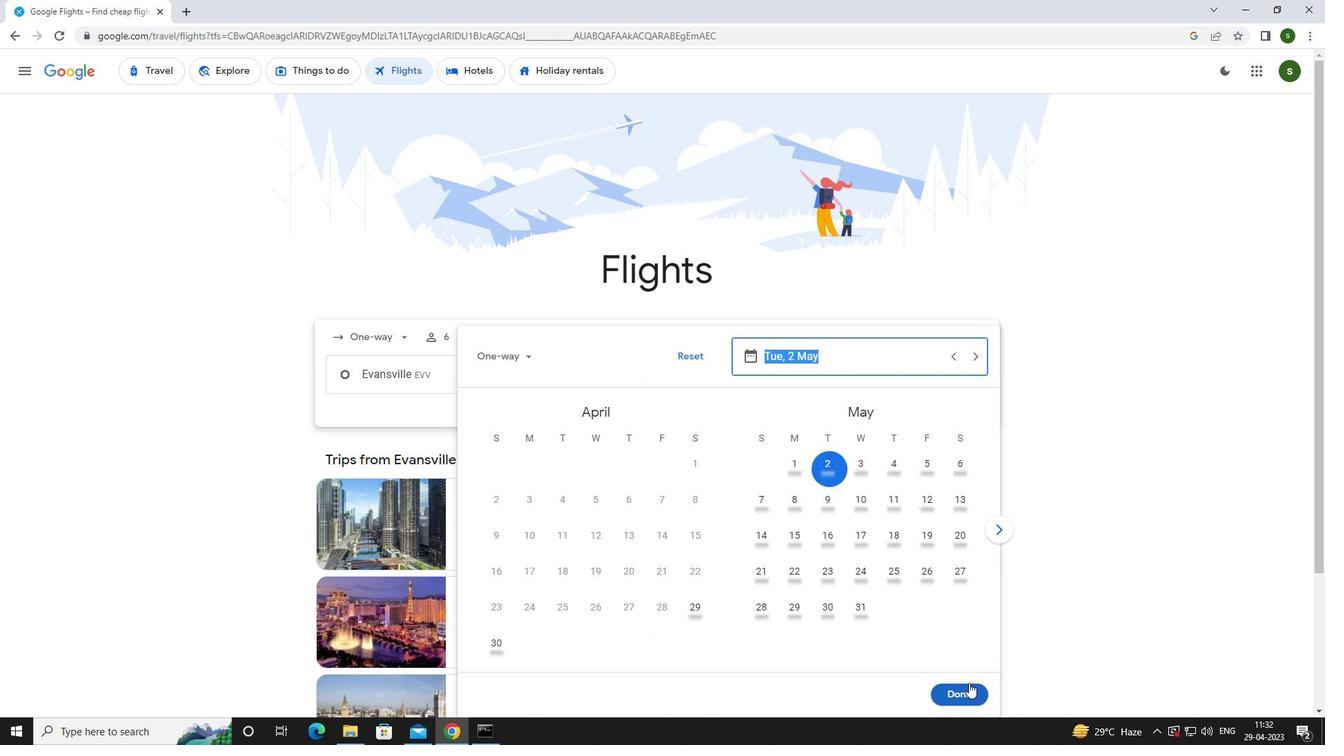 
Action: Mouse moved to (632, 416)
Screenshot: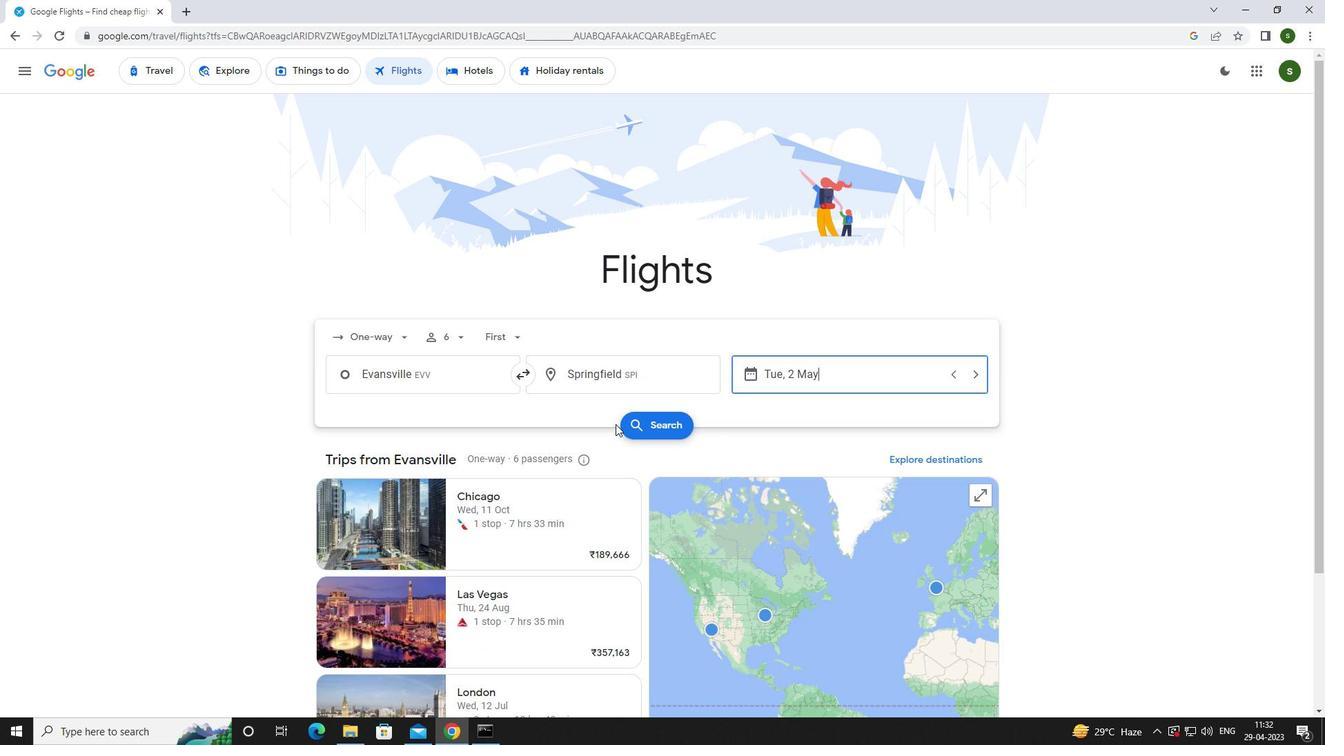 
Action: Mouse pressed left at (632, 416)
Screenshot: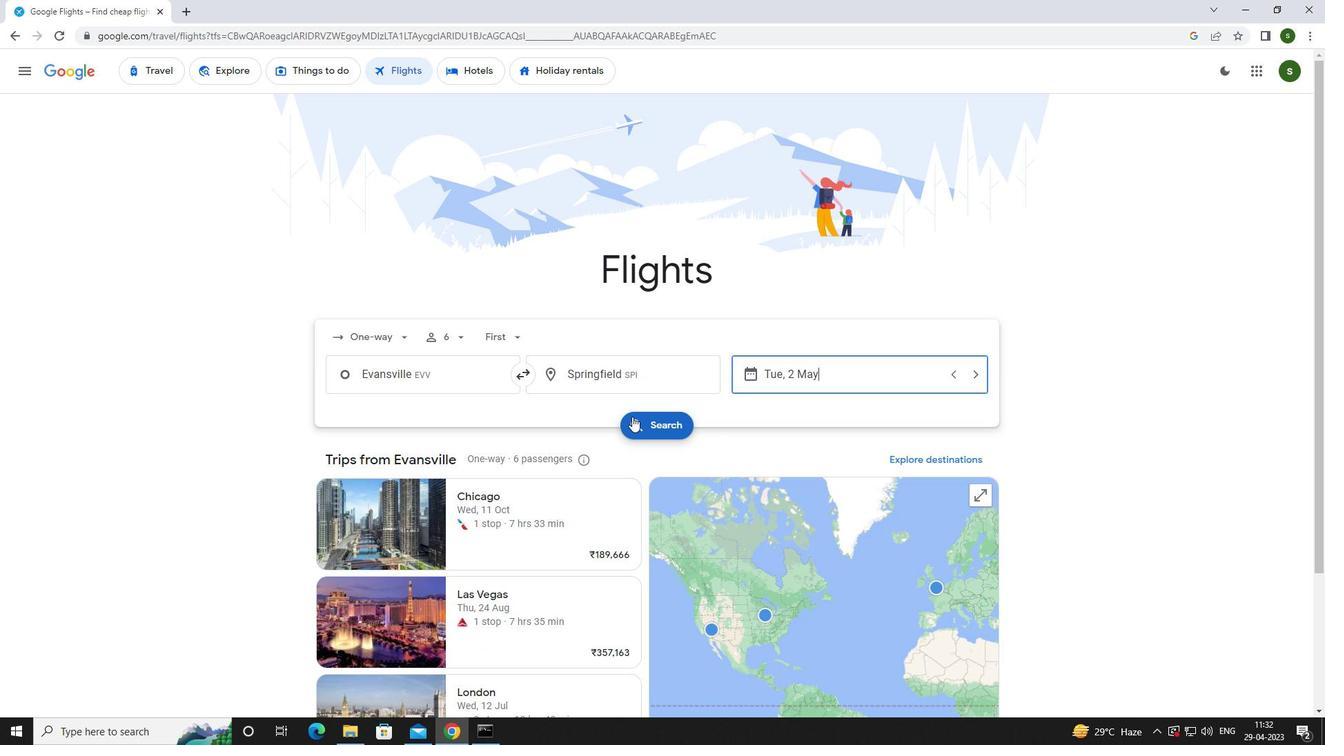
Action: Mouse moved to (347, 198)
Screenshot: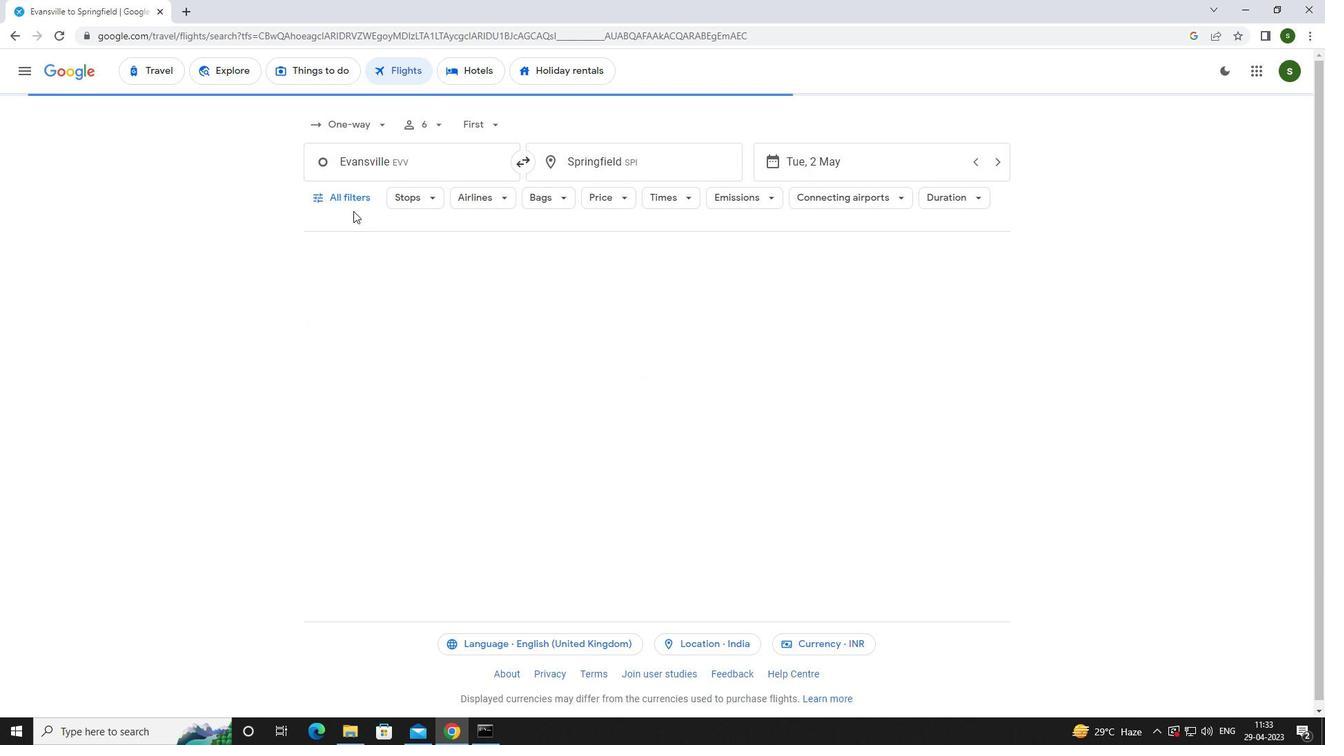 
Action: Mouse pressed left at (347, 198)
Screenshot: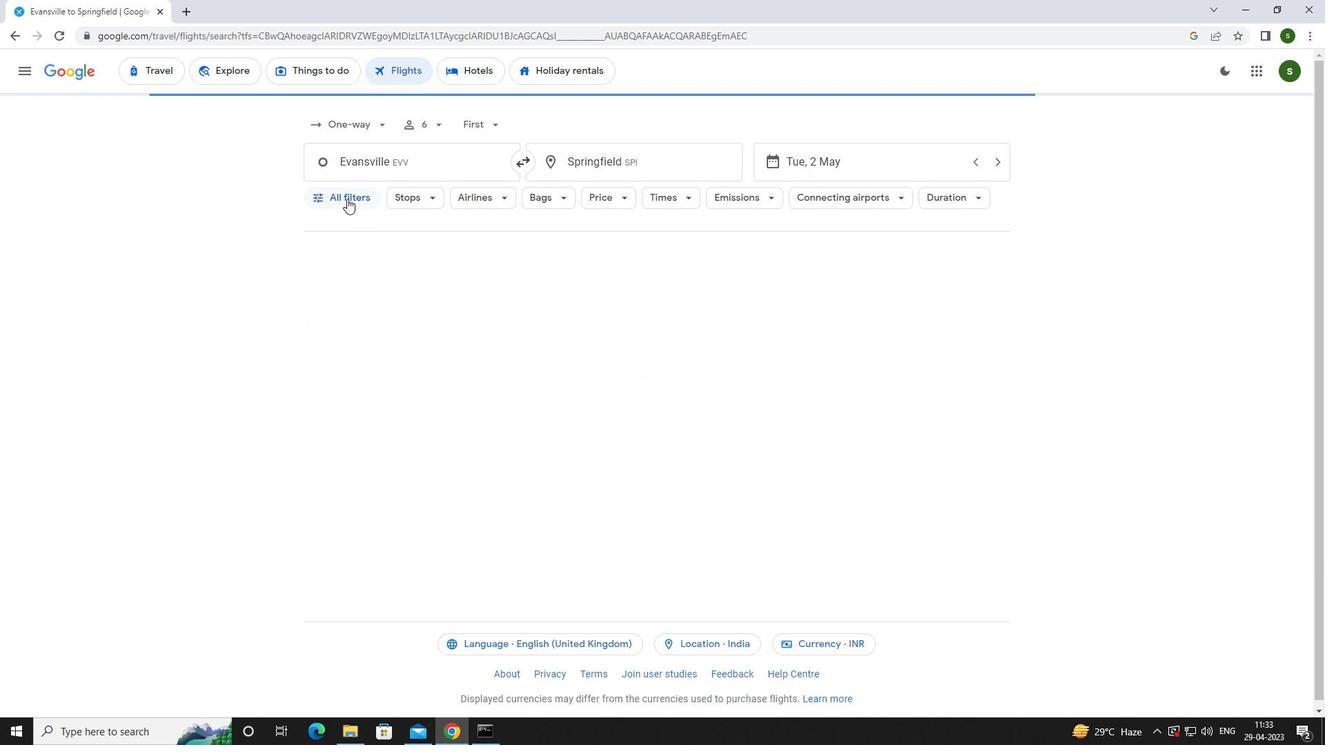 
Action: Mouse moved to (458, 329)
Screenshot: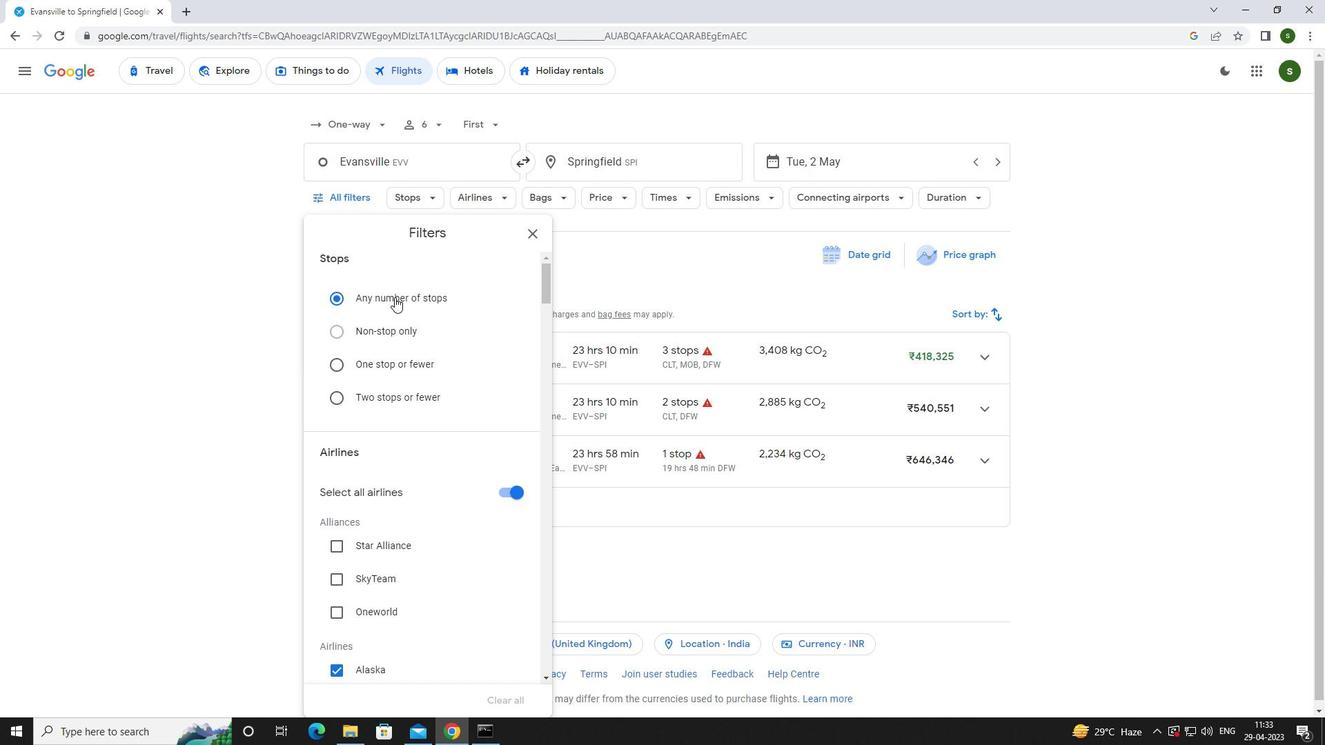 
Action: Mouse scrolled (458, 329) with delta (0, 0)
Screenshot: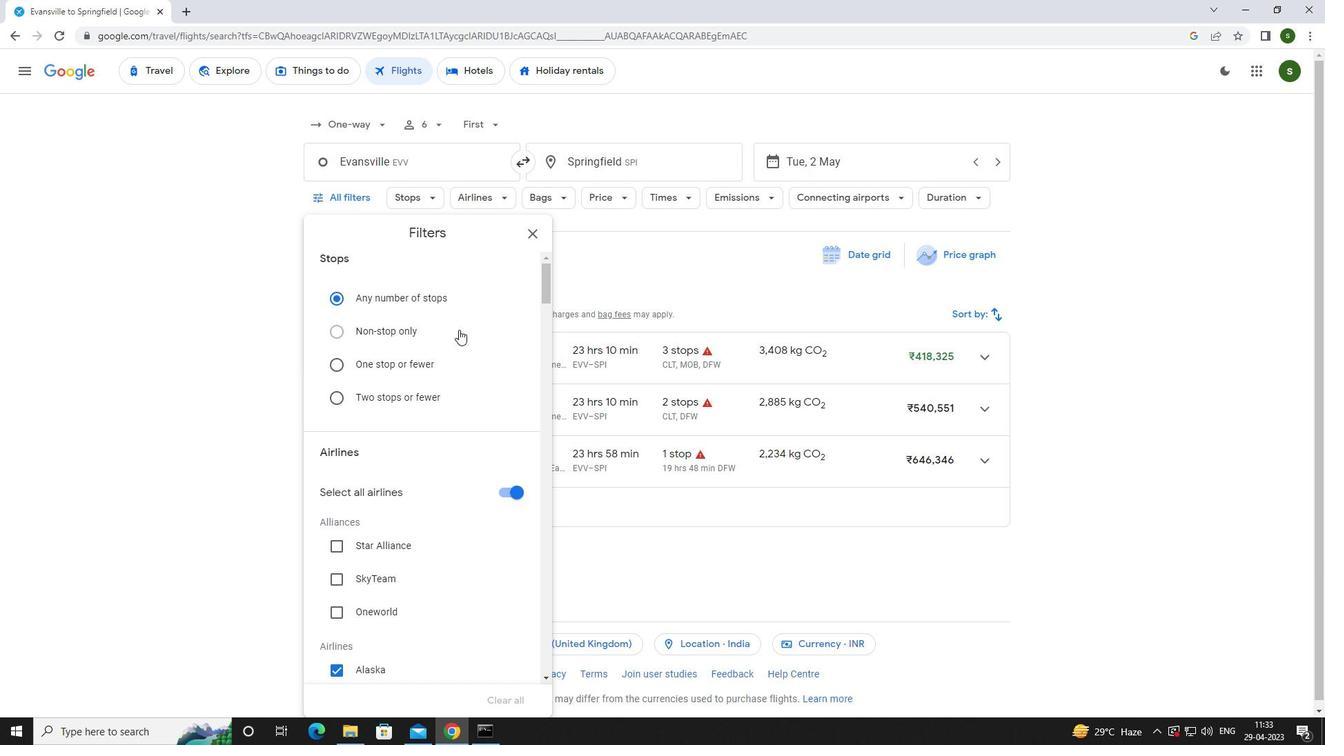 
Action: Mouse moved to (519, 416)
Screenshot: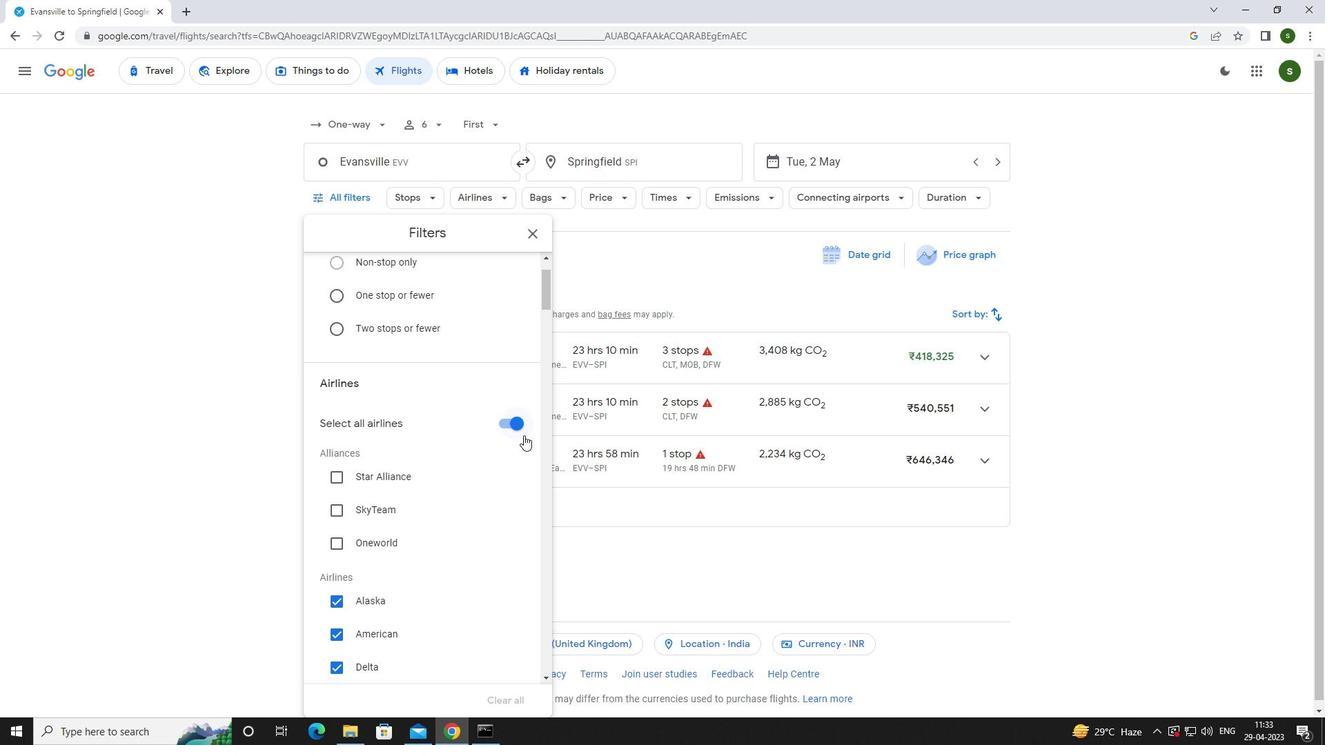 
Action: Mouse pressed left at (519, 416)
Screenshot: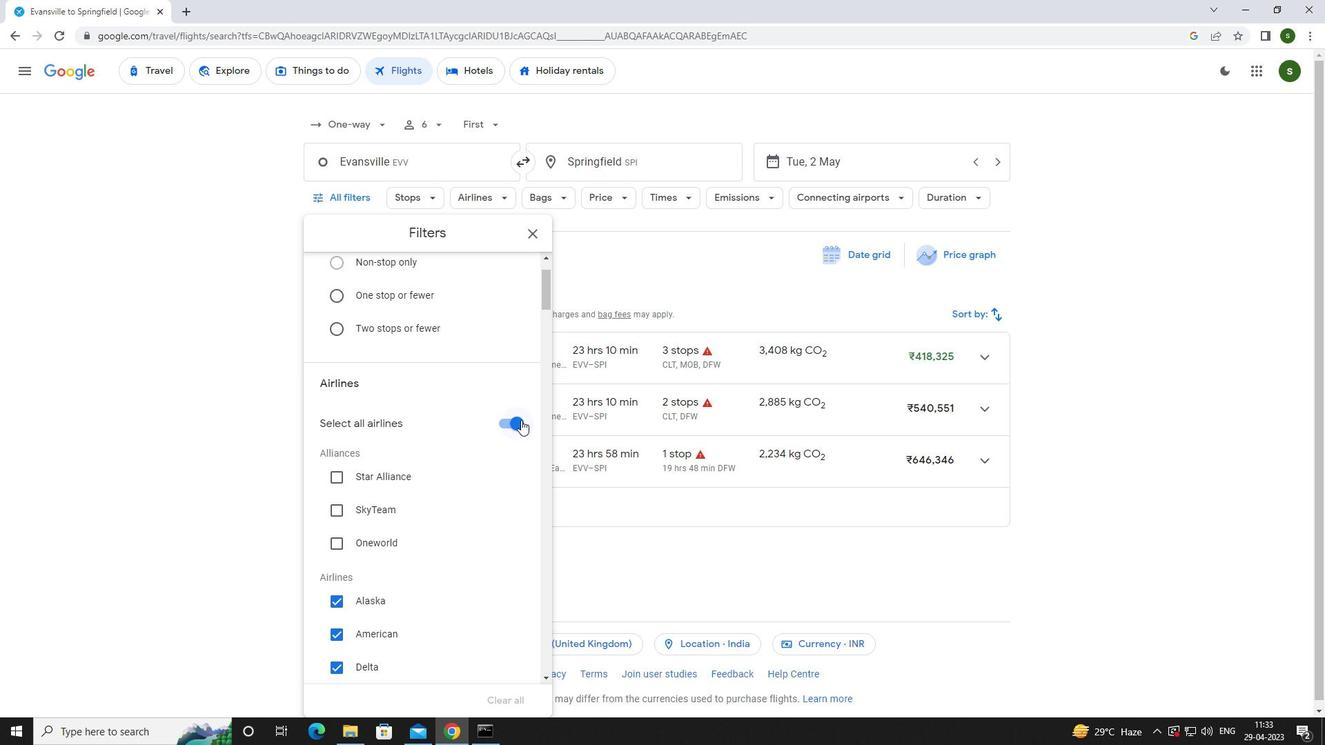 
Action: Mouse moved to (471, 417)
Screenshot: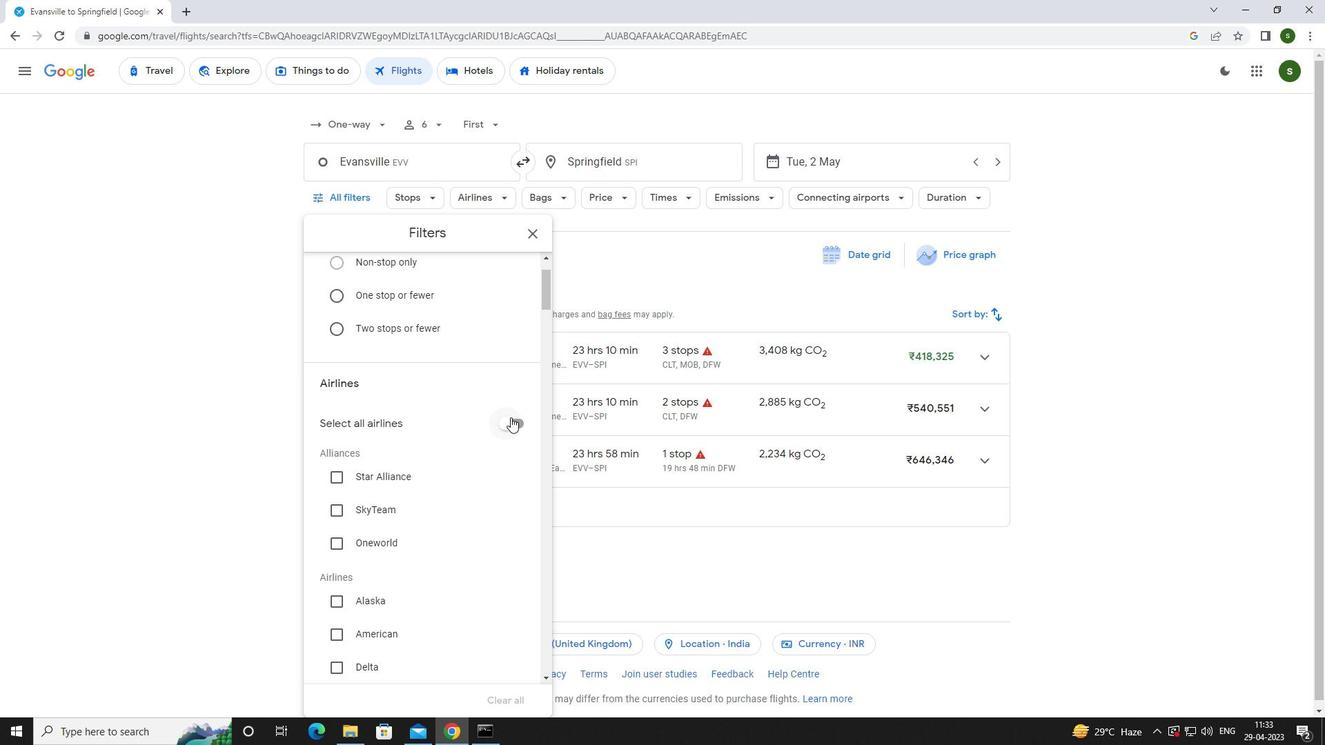 
Action: Mouse scrolled (471, 416) with delta (0, 0)
Screenshot: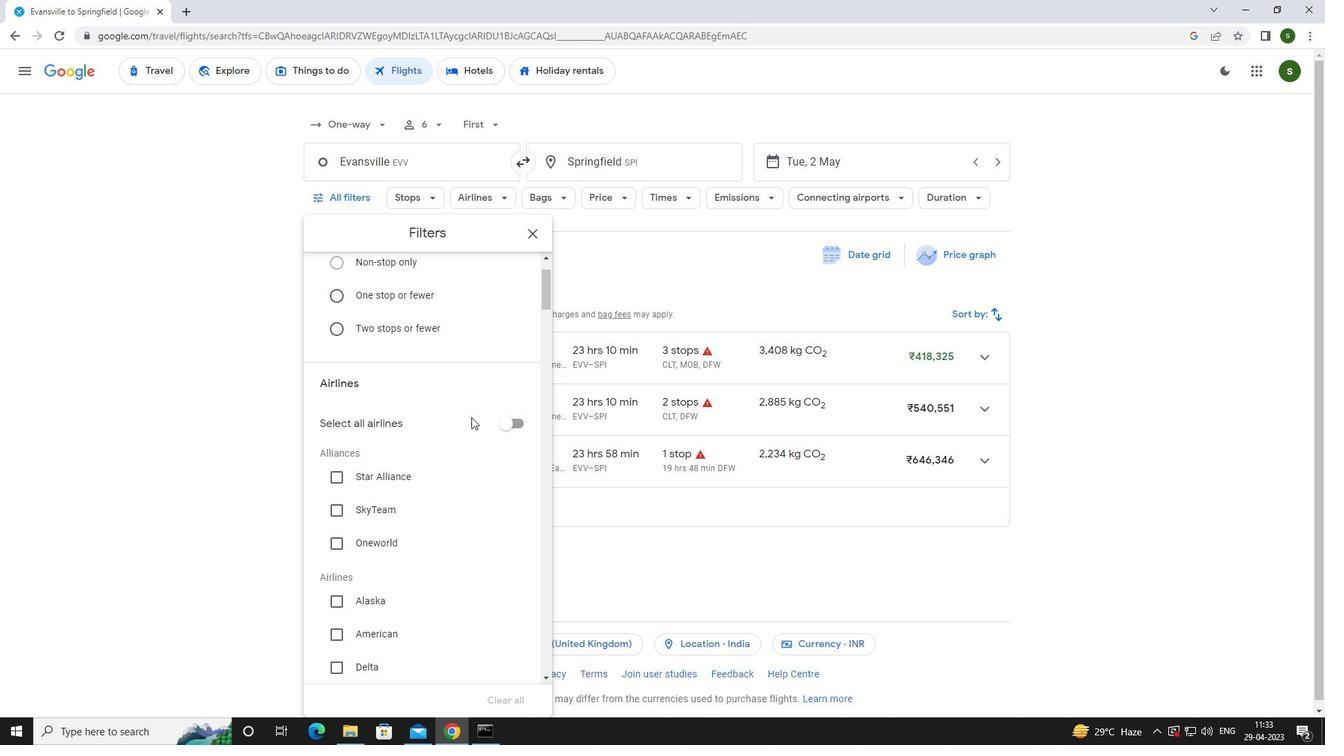 
Action: Mouse scrolled (471, 416) with delta (0, 0)
Screenshot: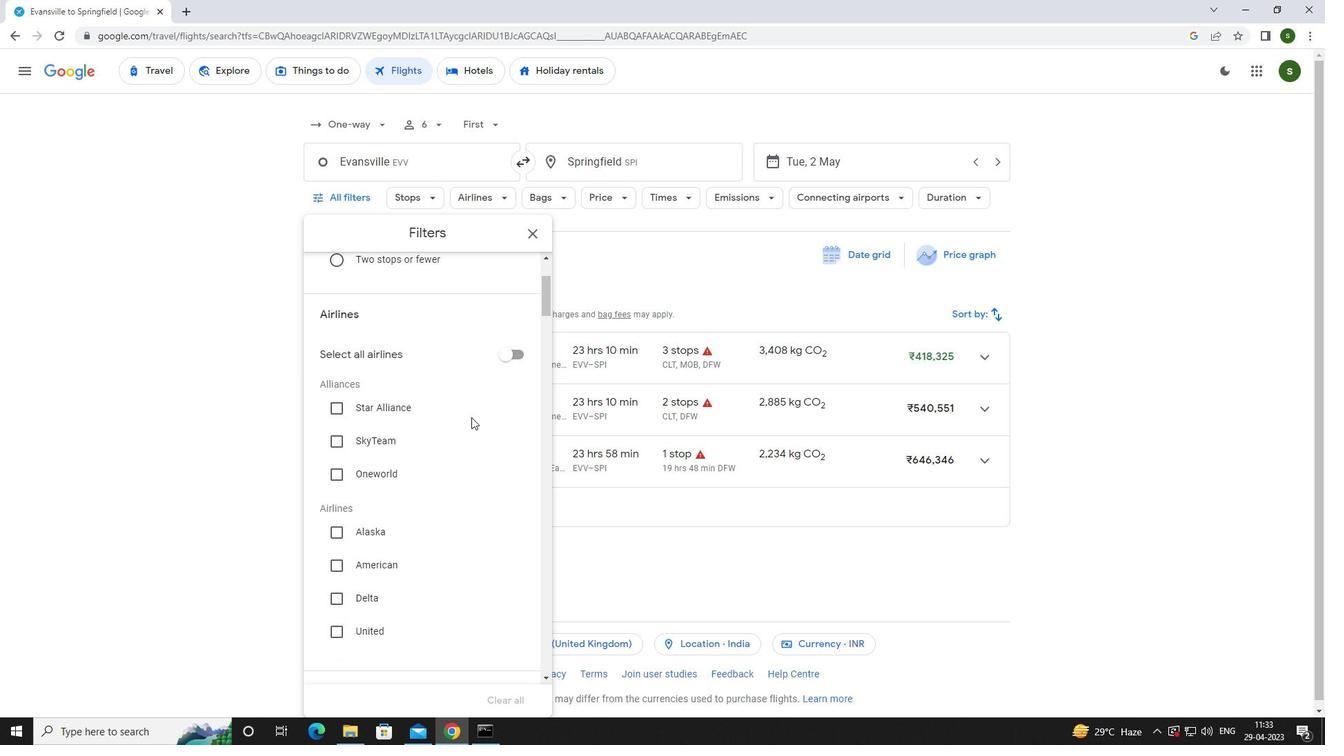 
Action: Mouse scrolled (471, 416) with delta (0, 0)
Screenshot: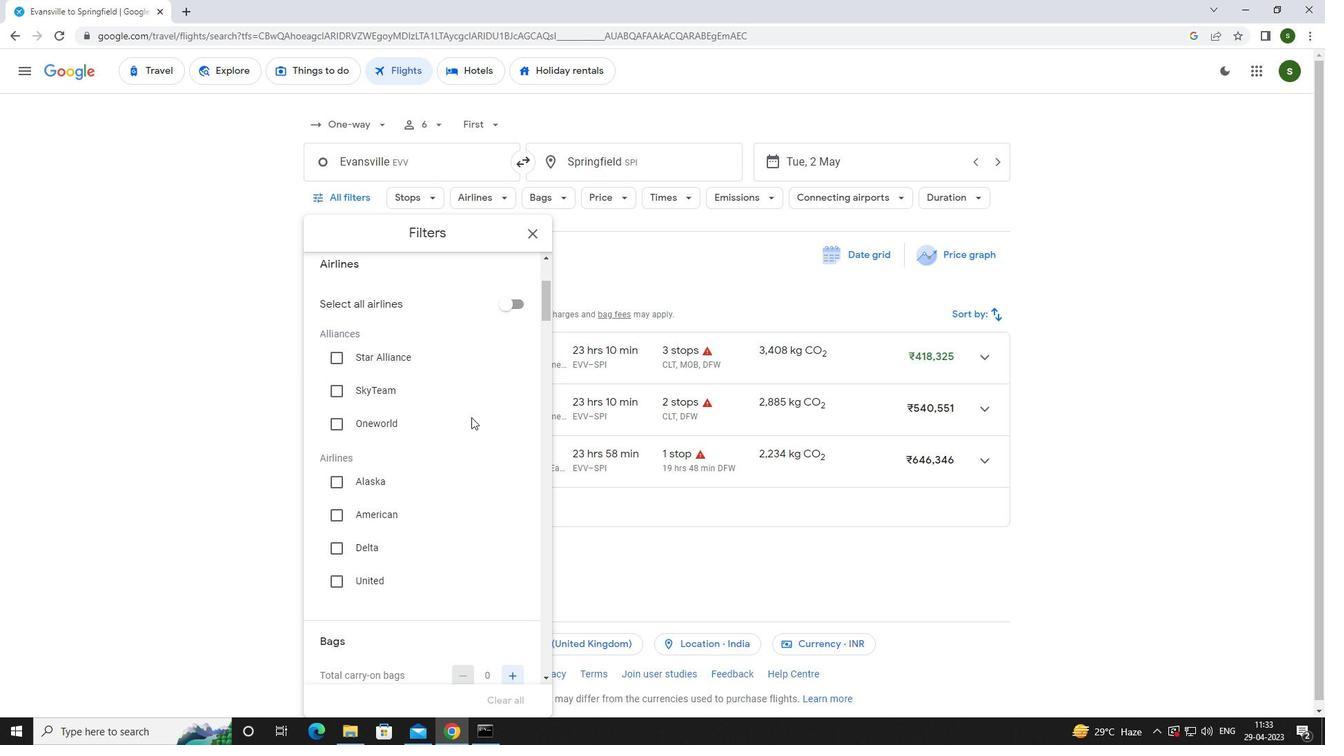 
Action: Mouse moved to (470, 417)
Screenshot: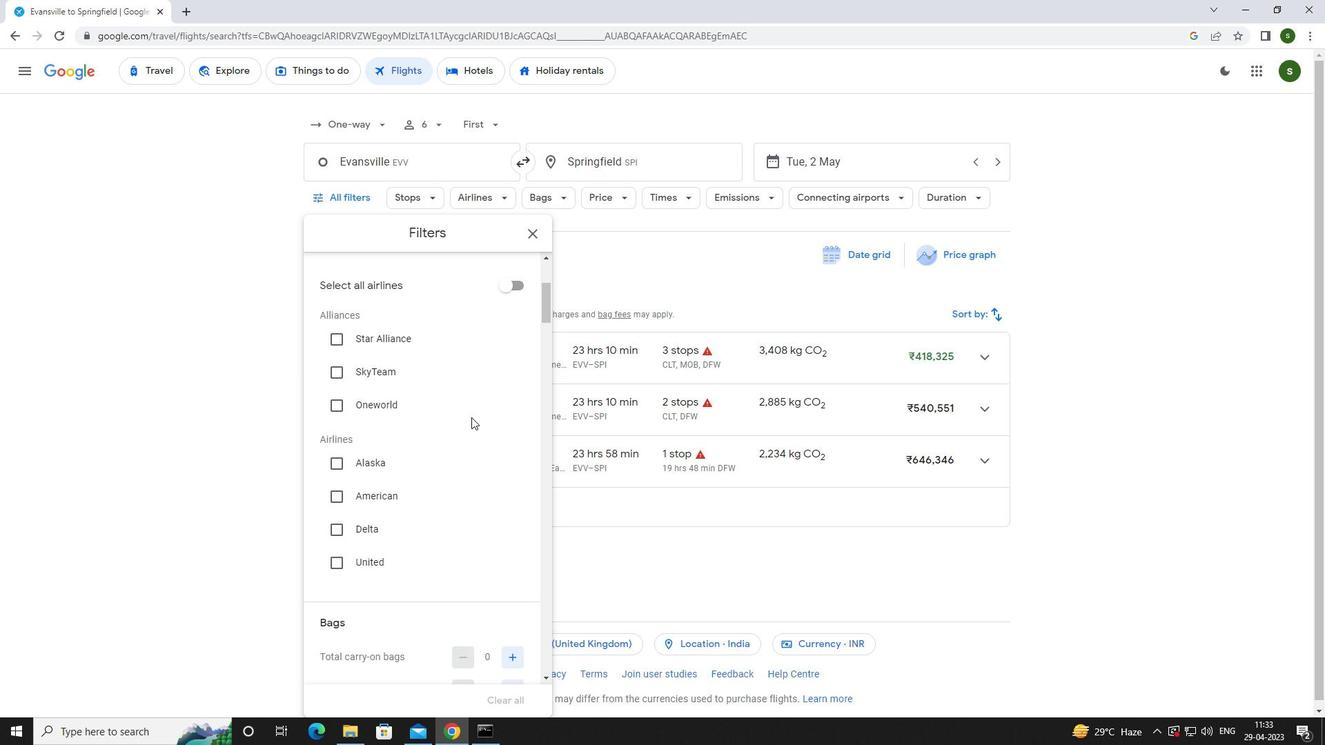 
Action: Mouse scrolled (470, 416) with delta (0, 0)
Screenshot: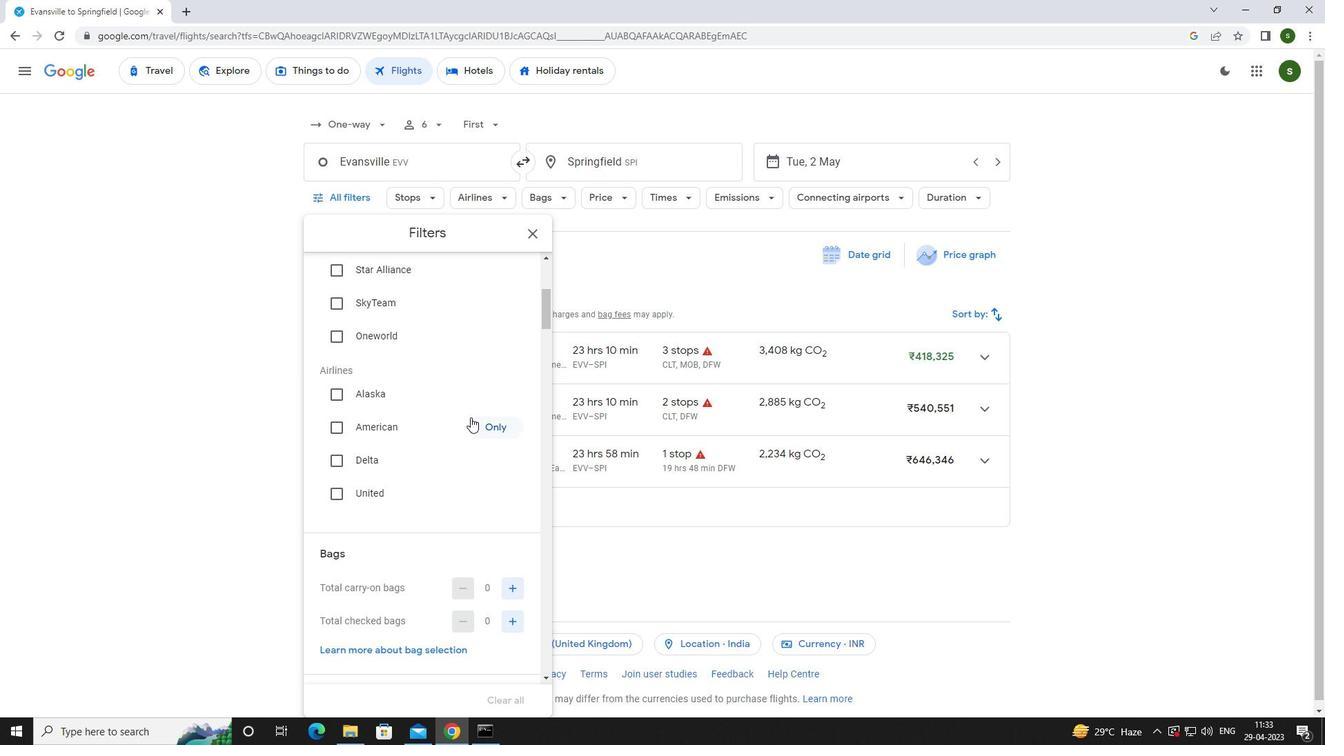 
Action: Mouse scrolled (470, 416) with delta (0, 0)
Screenshot: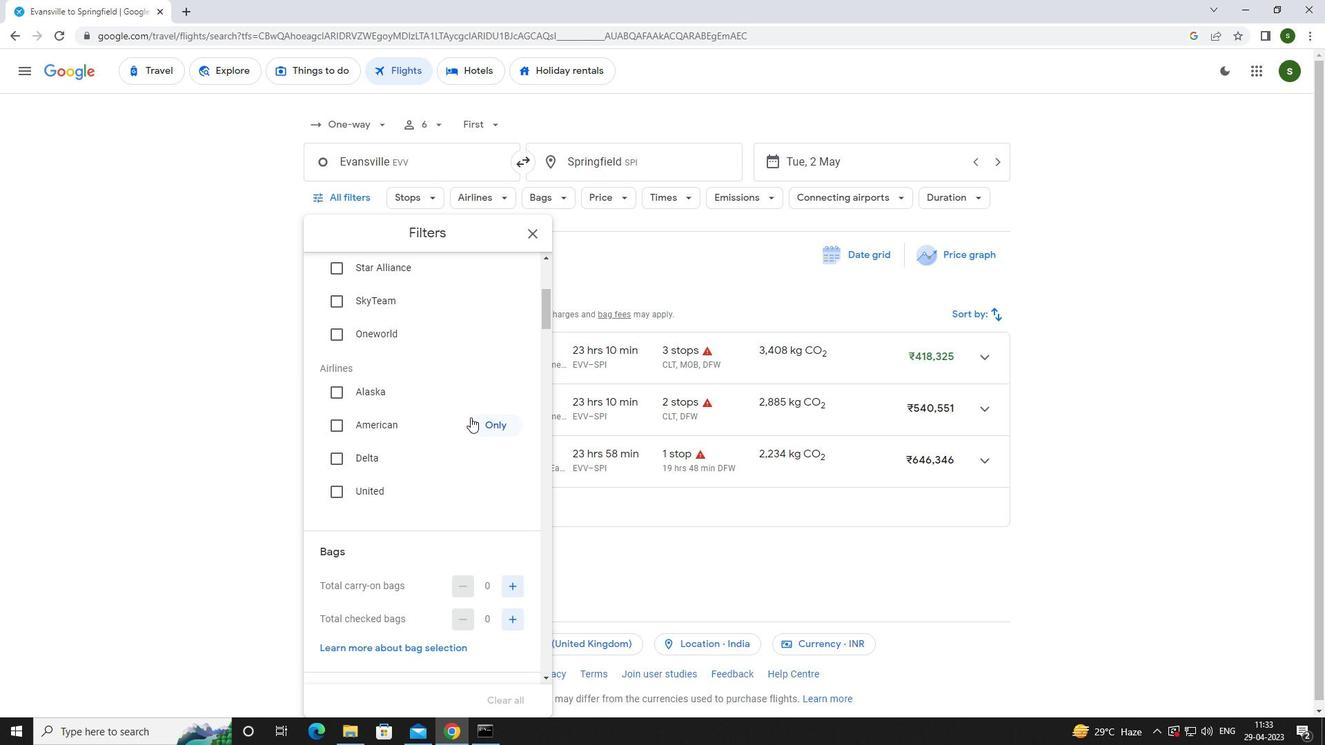 
Action: Mouse moved to (520, 487)
Screenshot: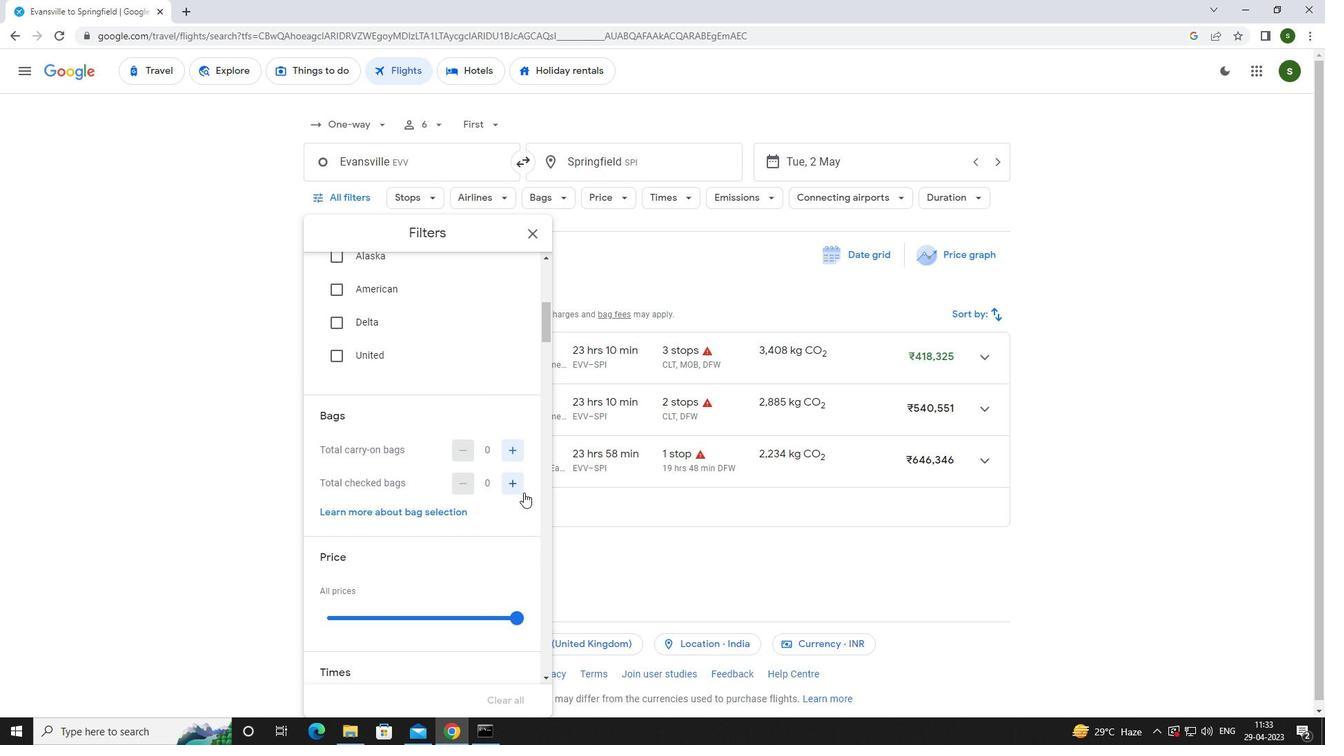 
Action: Mouse pressed left at (520, 487)
Screenshot: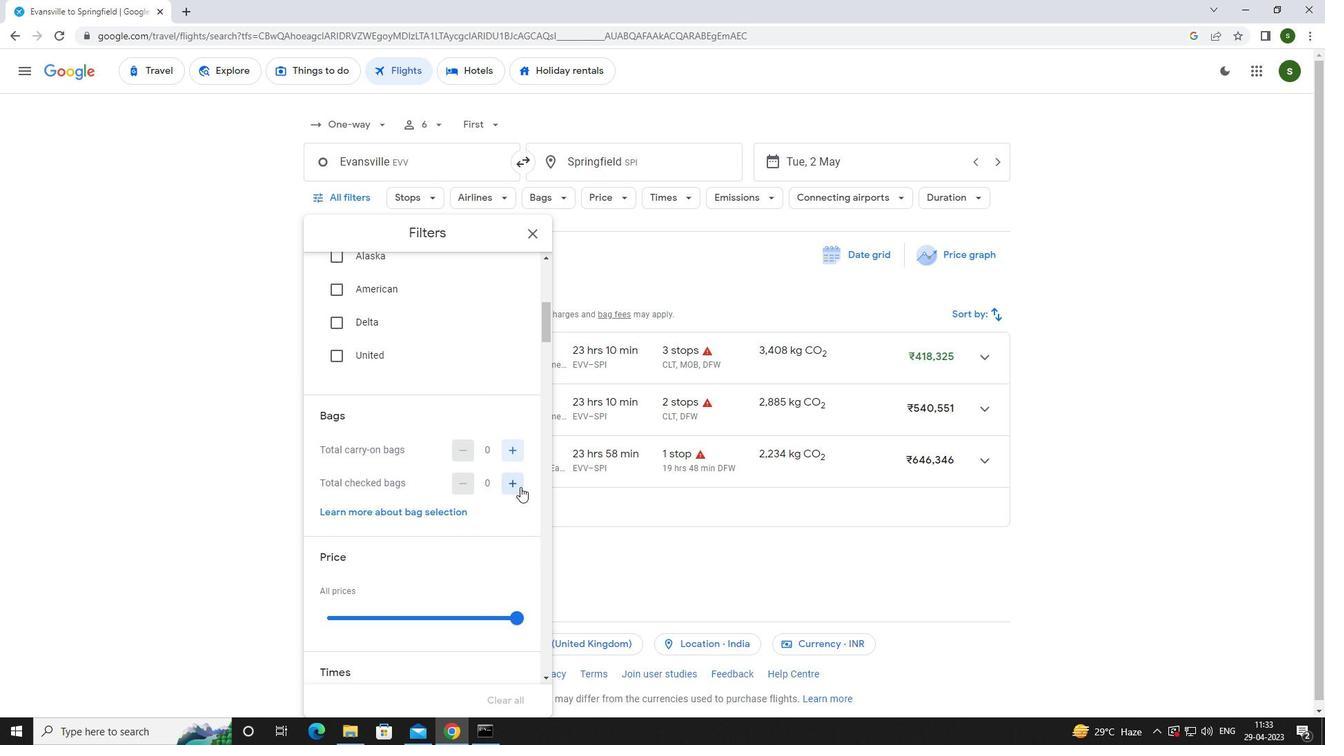 
Action: Mouse moved to (517, 614)
Screenshot: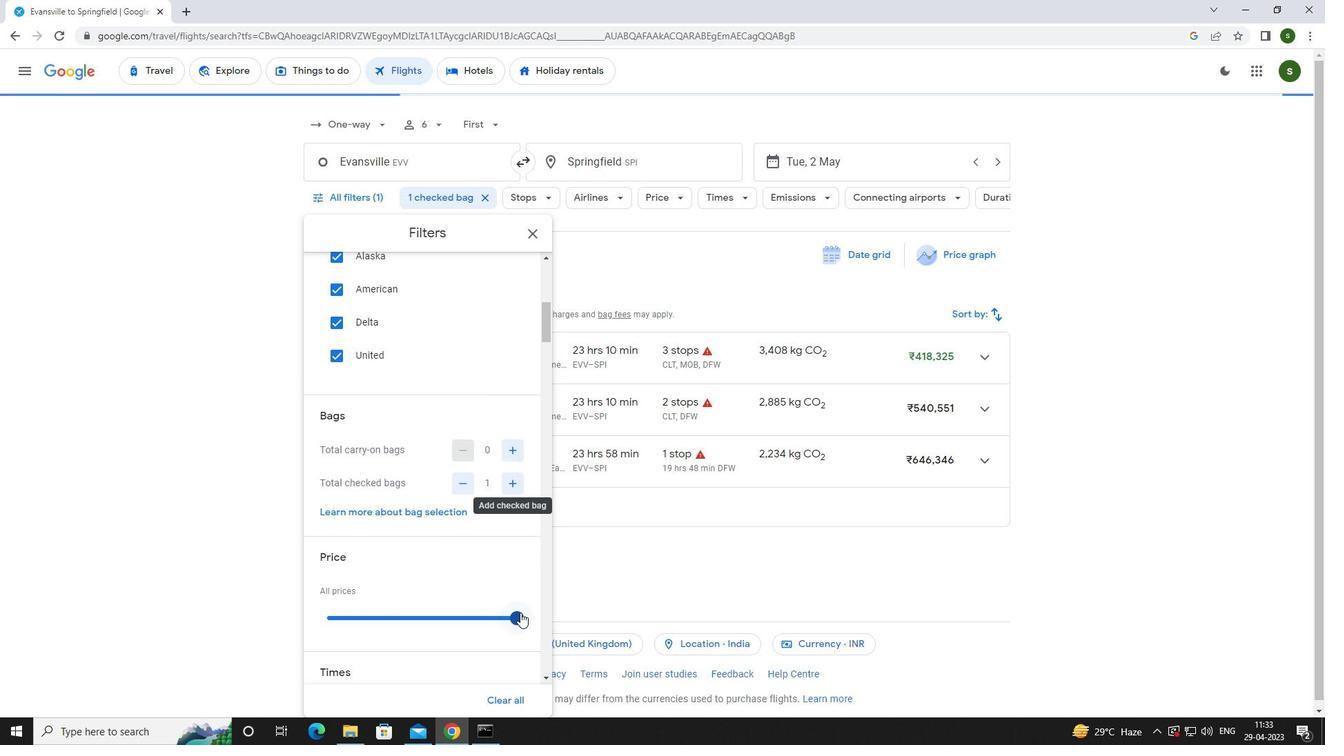 
Action: Mouse pressed left at (517, 614)
Screenshot: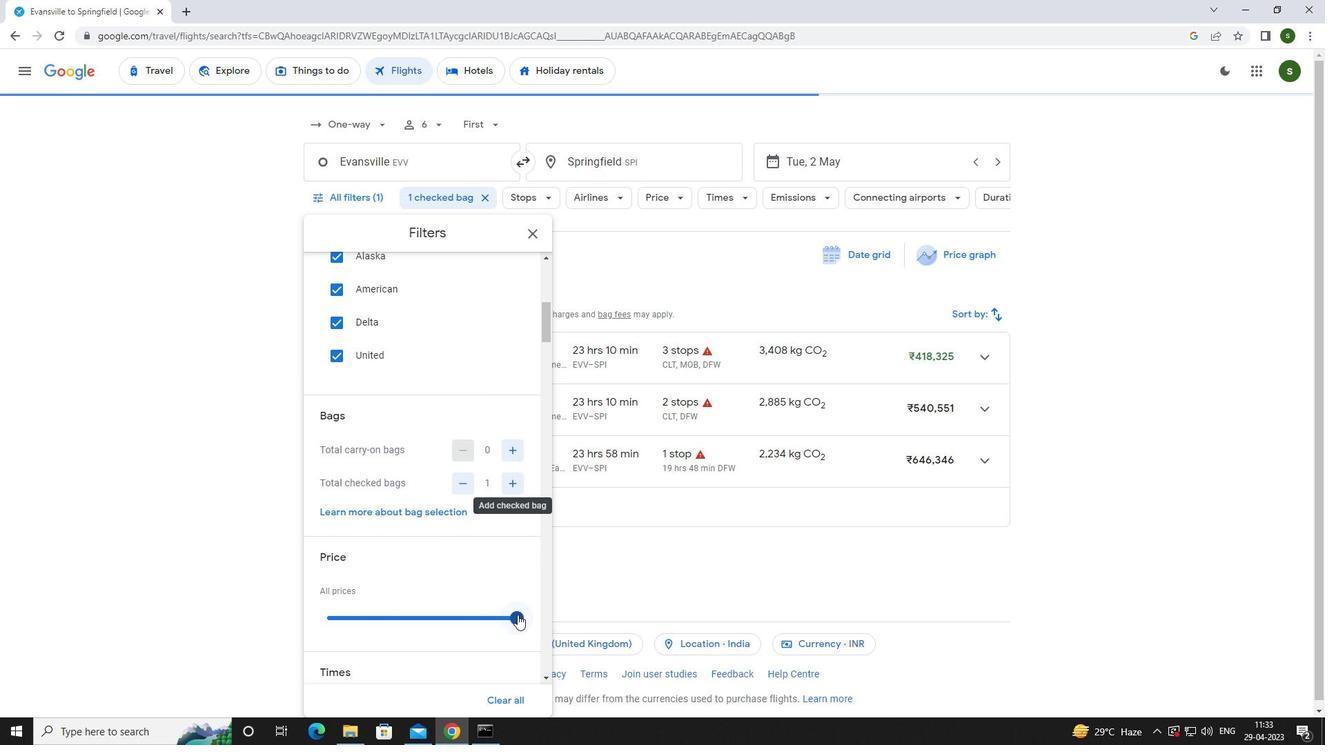 
Action: Mouse moved to (404, 583)
Screenshot: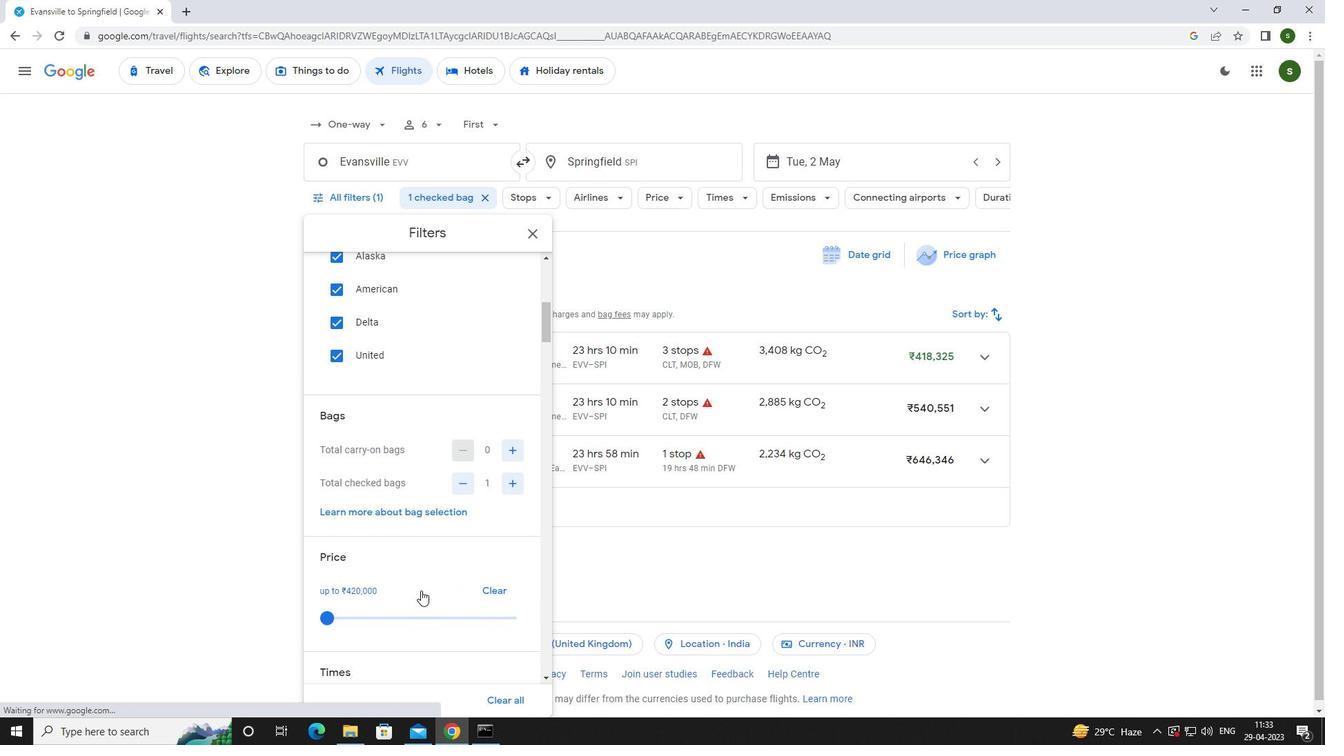 
Action: Mouse scrolled (404, 582) with delta (0, 0)
Screenshot: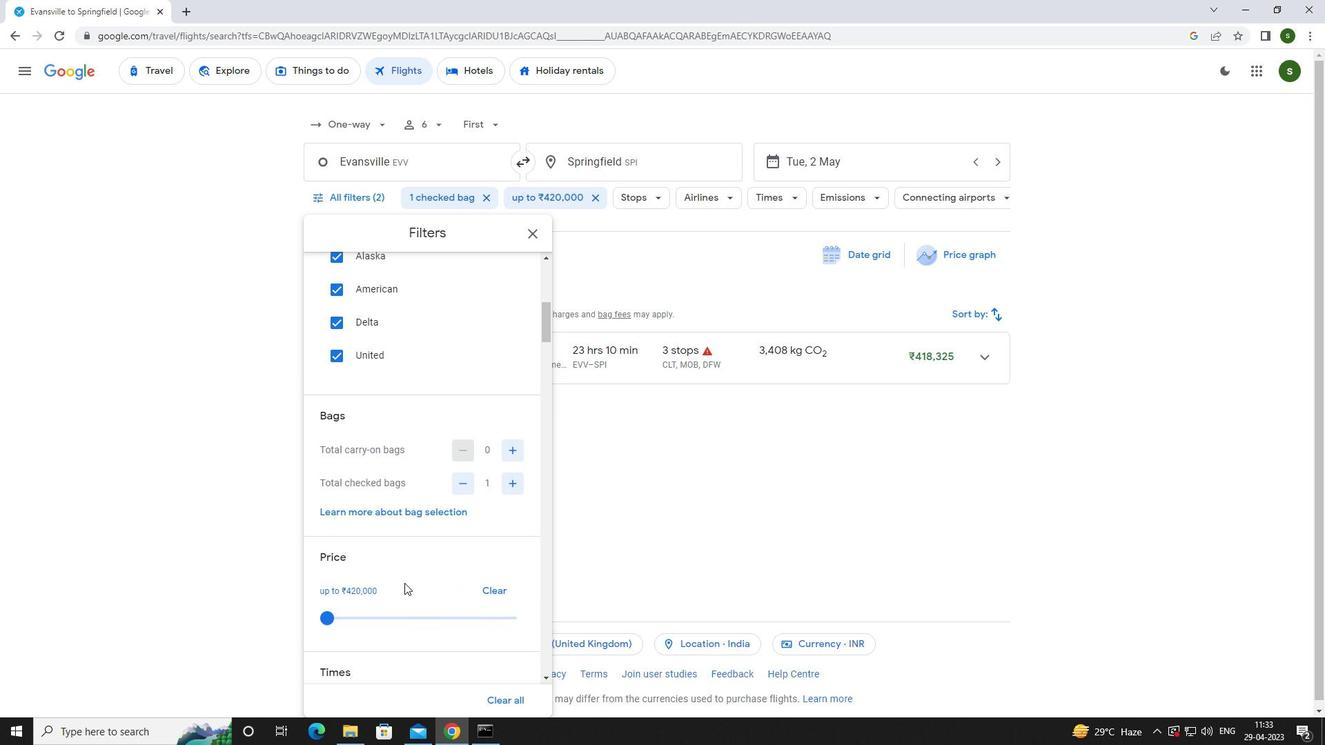 
Action: Mouse scrolled (404, 582) with delta (0, 0)
Screenshot: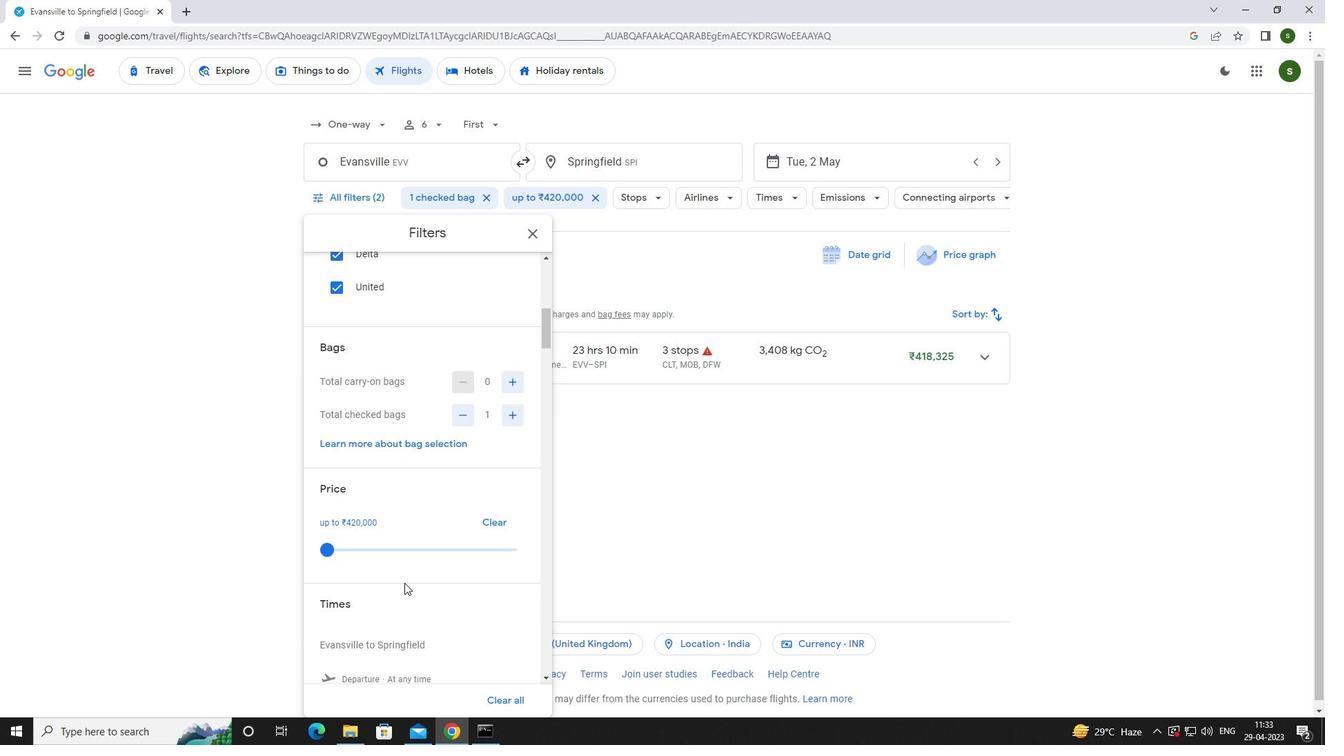 
Action: Mouse moved to (329, 638)
Screenshot: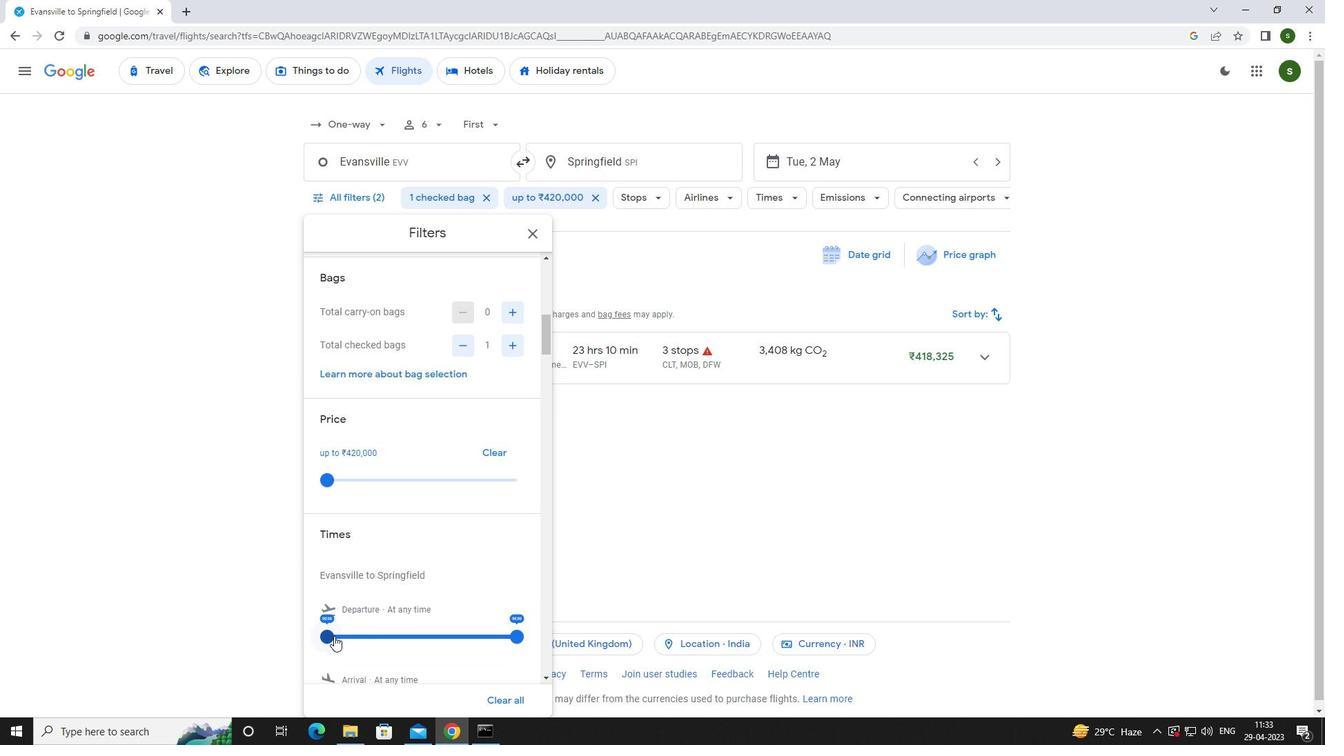 
Action: Mouse pressed left at (329, 638)
Screenshot: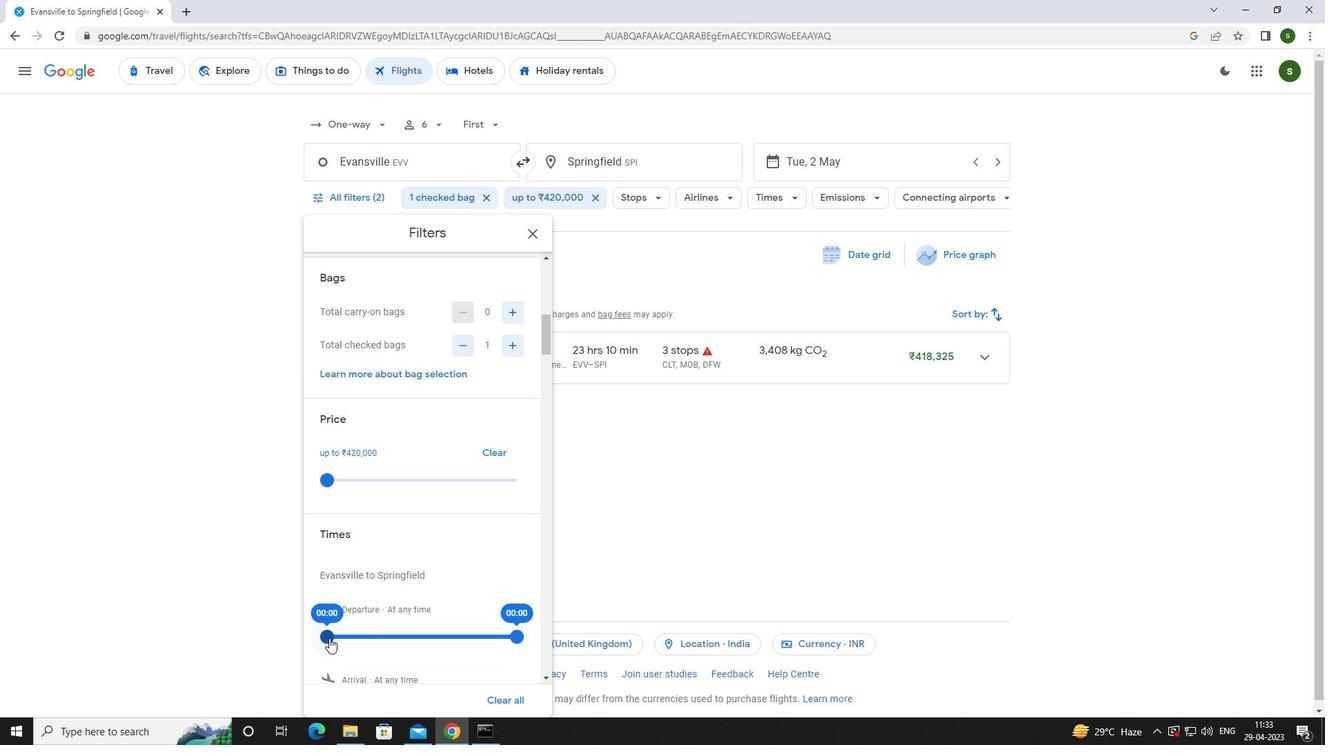 
Action: Mouse moved to (685, 481)
Screenshot: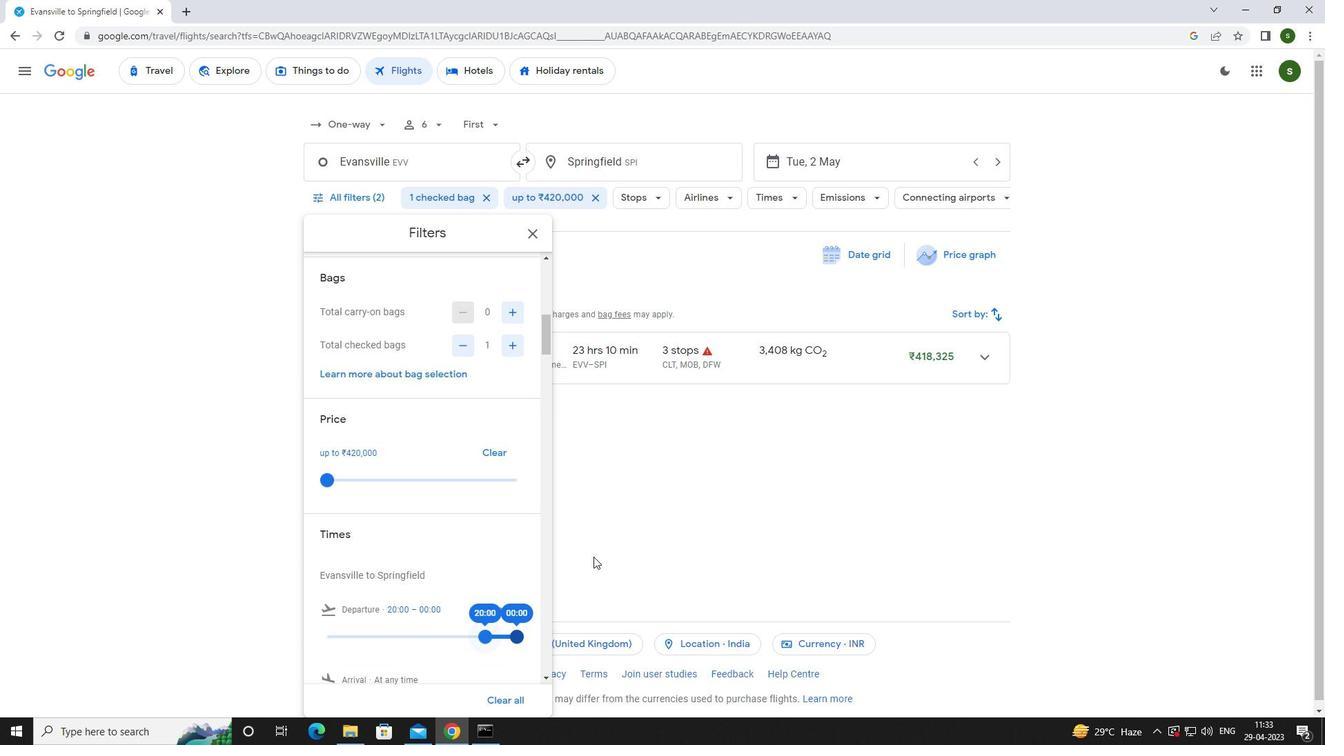 
Action: Mouse pressed left at (685, 481)
Screenshot: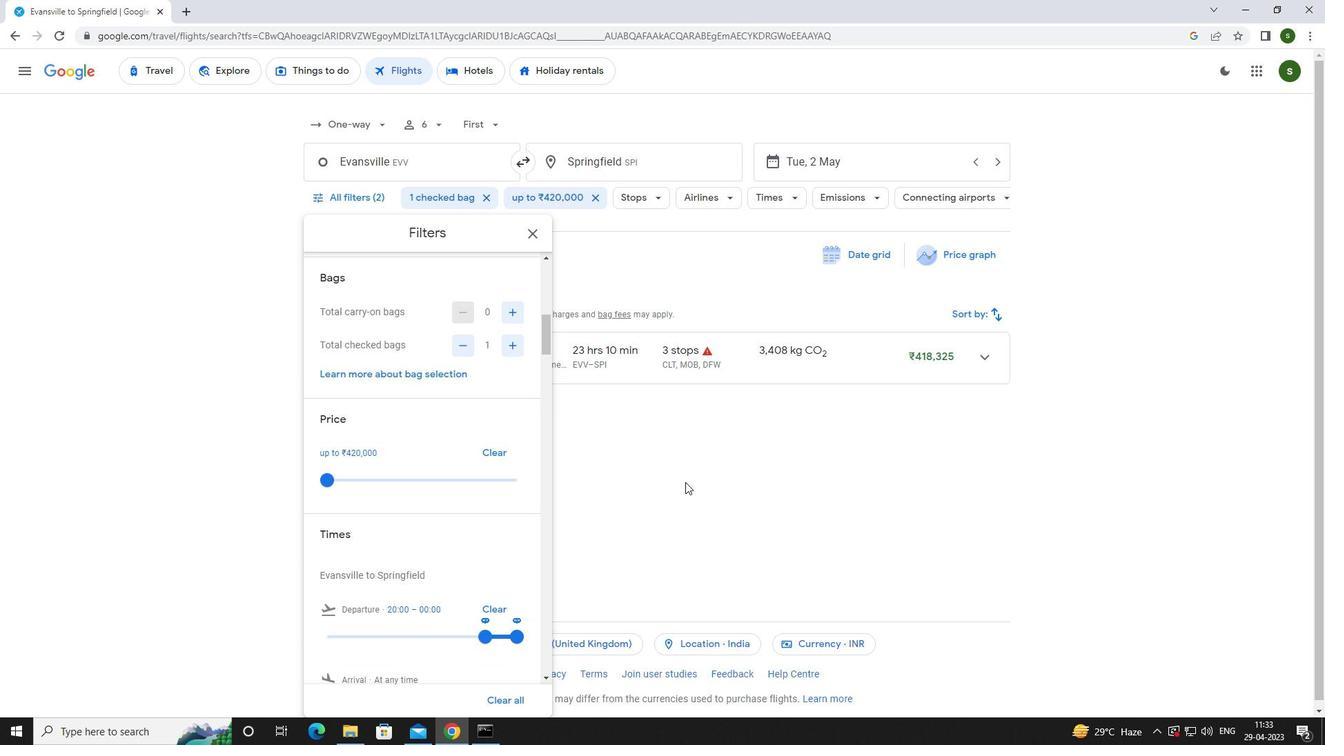 
